 Task: Find connections with filter location Norwich with filter topic #staysafewith filter profile language Potuguese with filter current company Kissflow with filter school Madurai Kamaraj University with filter industry Vocational Rehabilitation Services with filter service category Management with filter keywords title Musician
Action: Mouse moved to (582, 55)
Screenshot: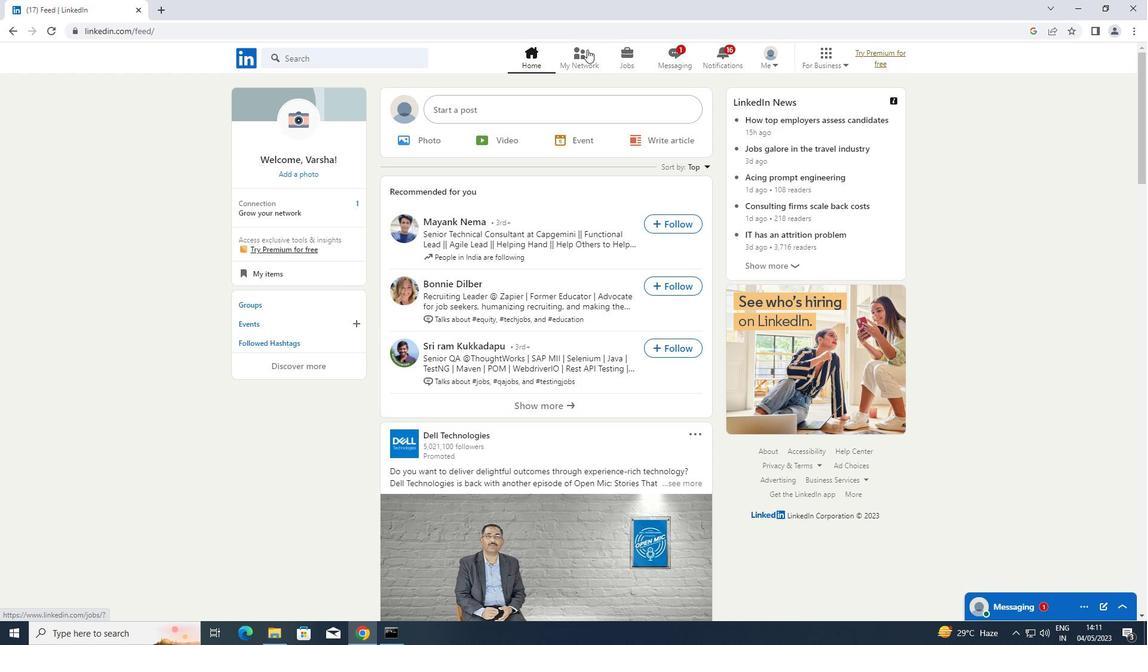 
Action: Mouse pressed left at (582, 55)
Screenshot: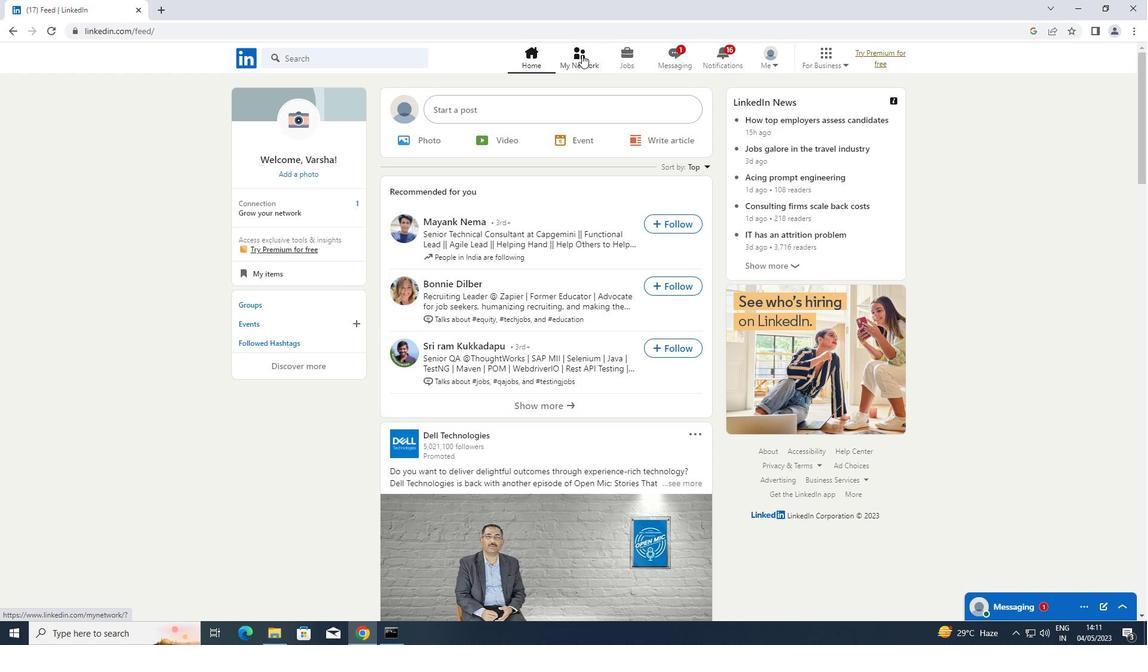 
Action: Mouse moved to (308, 120)
Screenshot: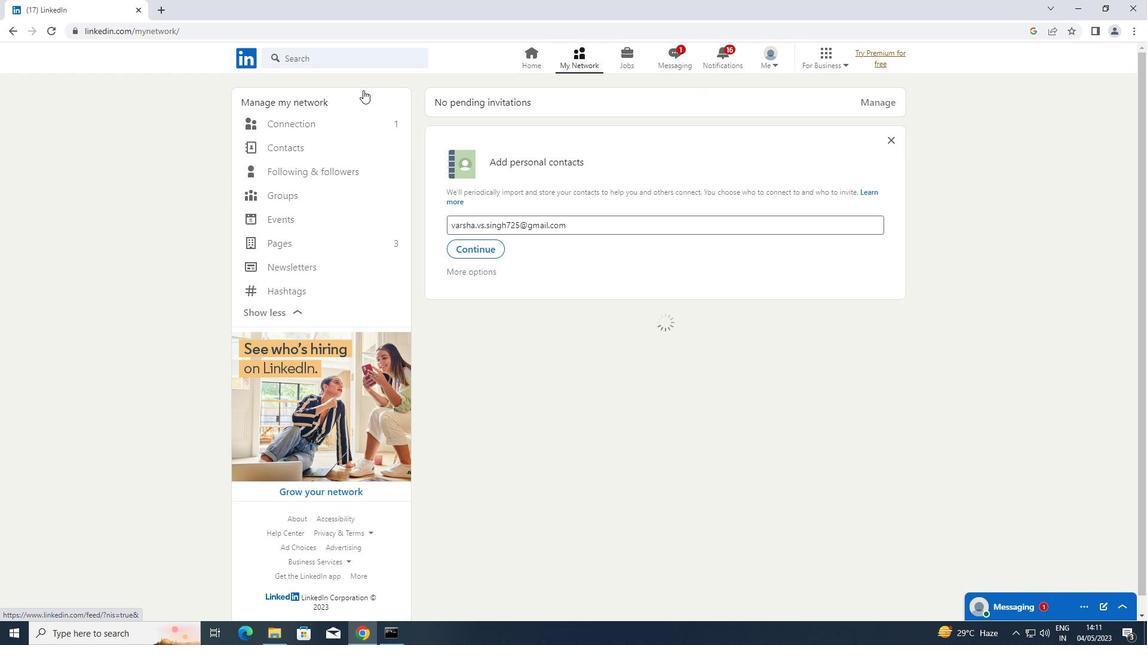 
Action: Mouse pressed left at (308, 120)
Screenshot: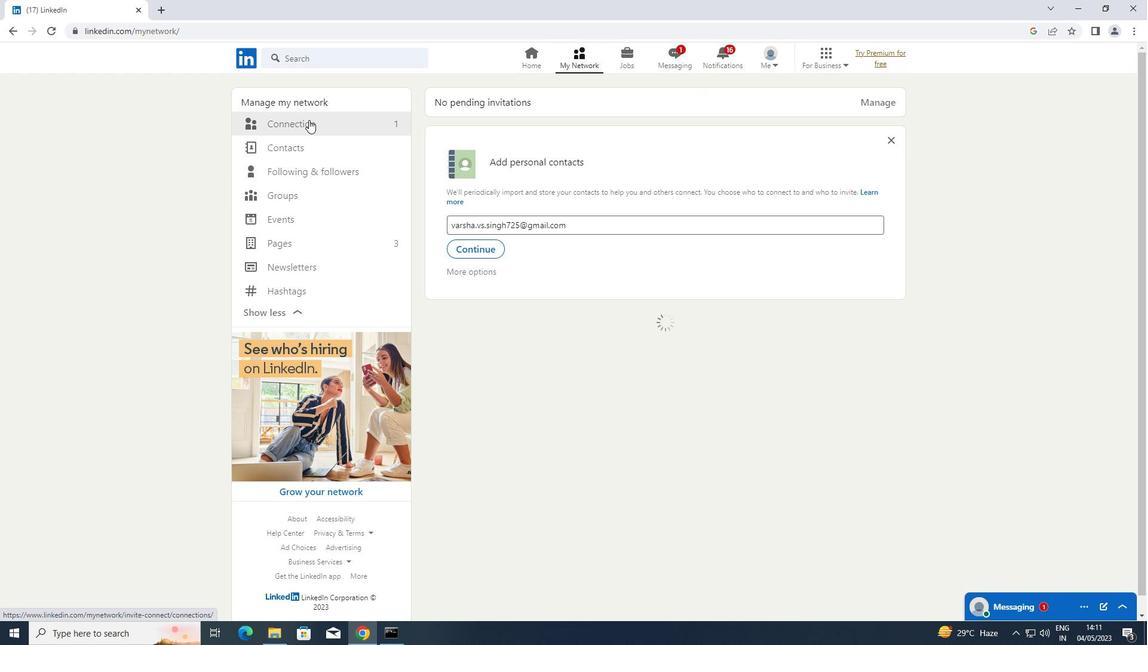 
Action: Mouse moved to (653, 123)
Screenshot: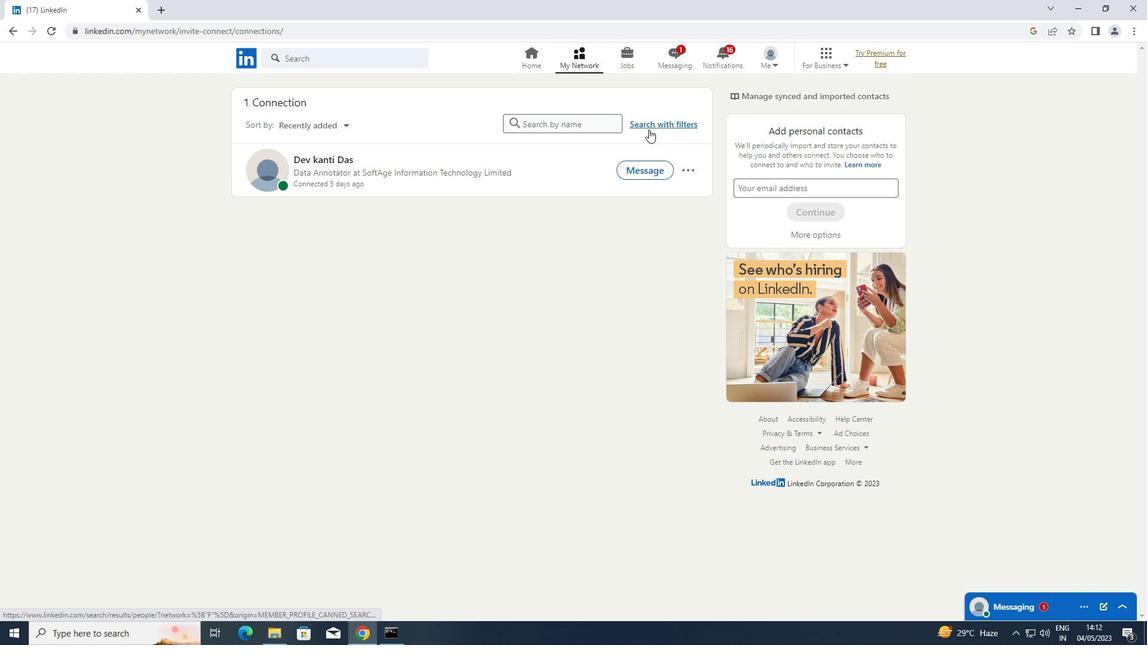 
Action: Mouse pressed left at (653, 123)
Screenshot: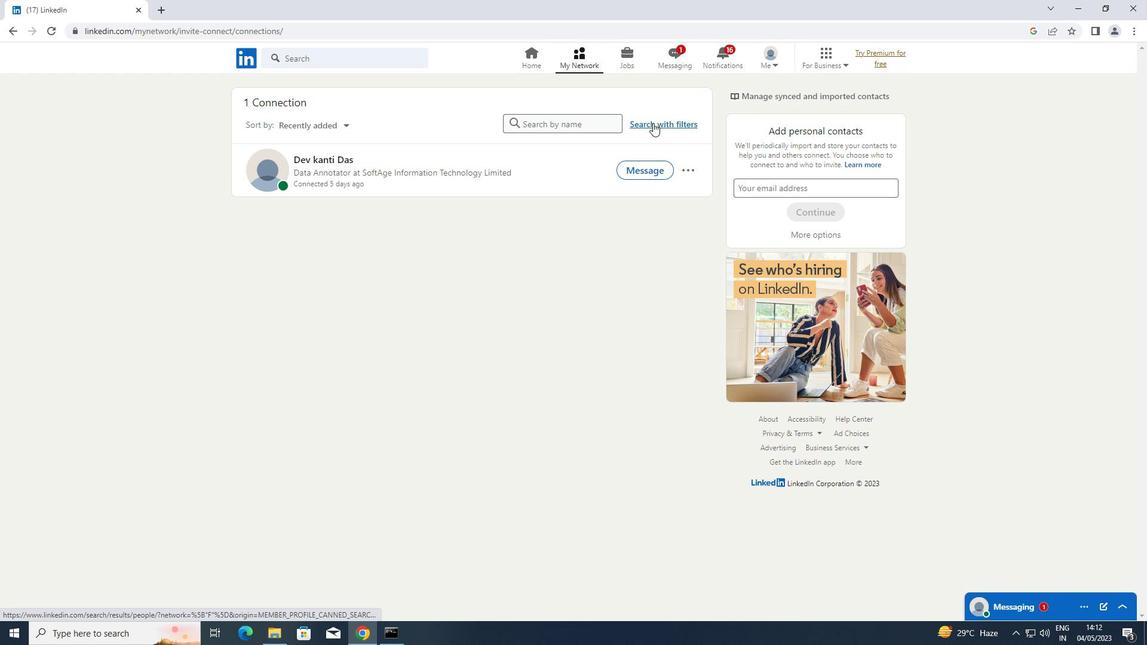 
Action: Mouse moved to (616, 91)
Screenshot: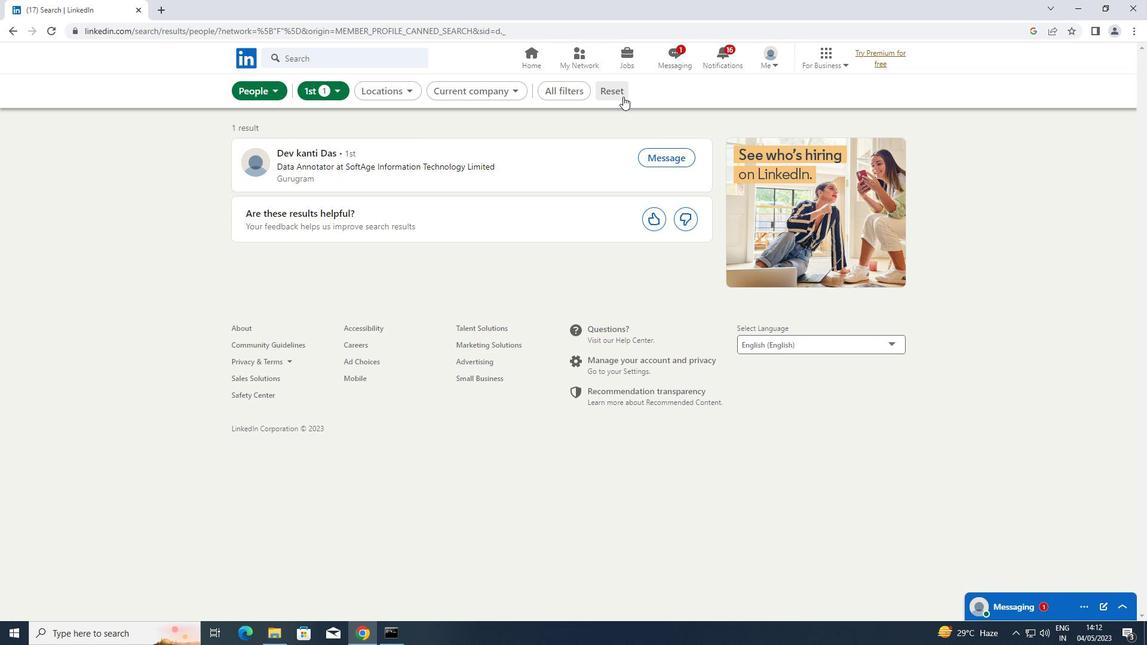 
Action: Mouse pressed left at (616, 91)
Screenshot: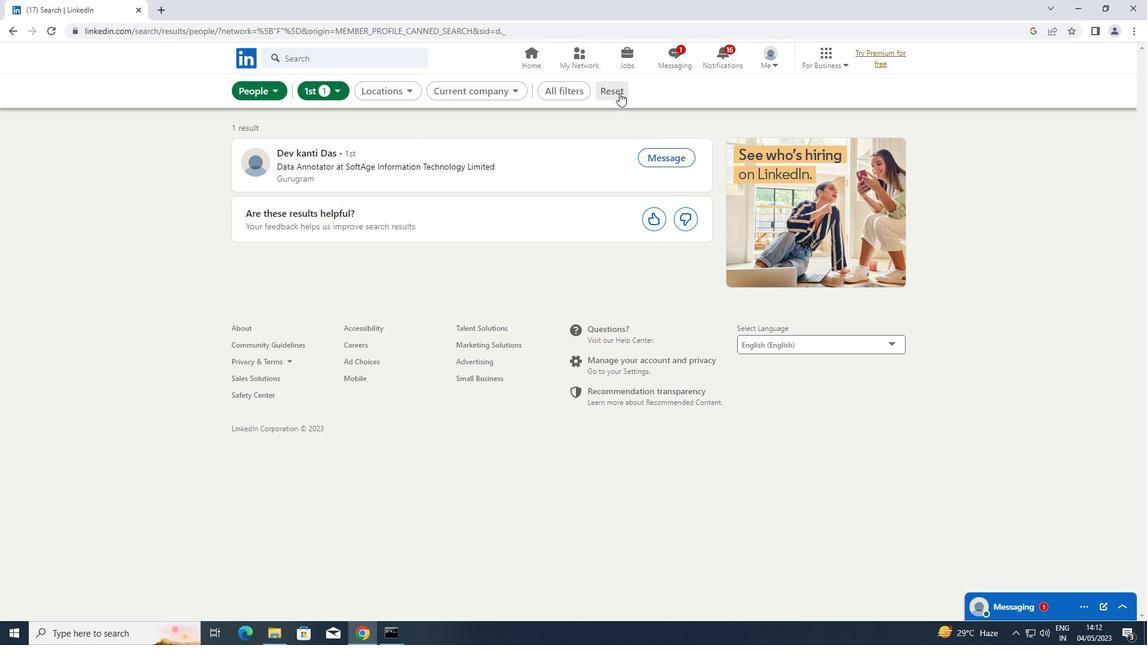 
Action: Mouse moved to (588, 93)
Screenshot: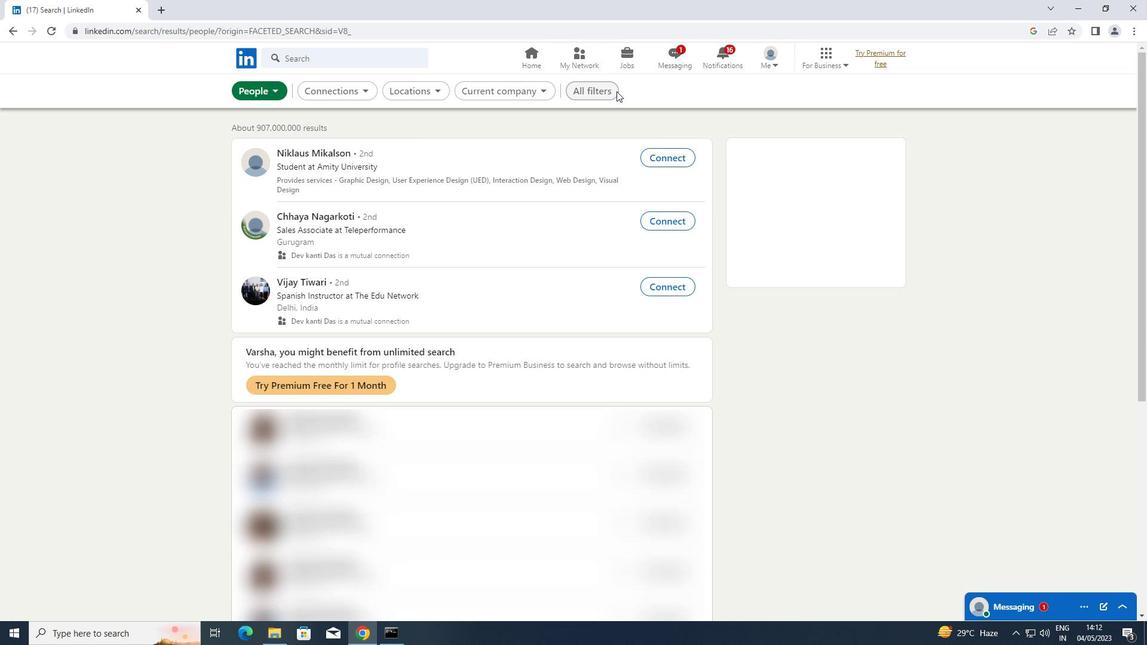 
Action: Mouse pressed left at (588, 93)
Screenshot: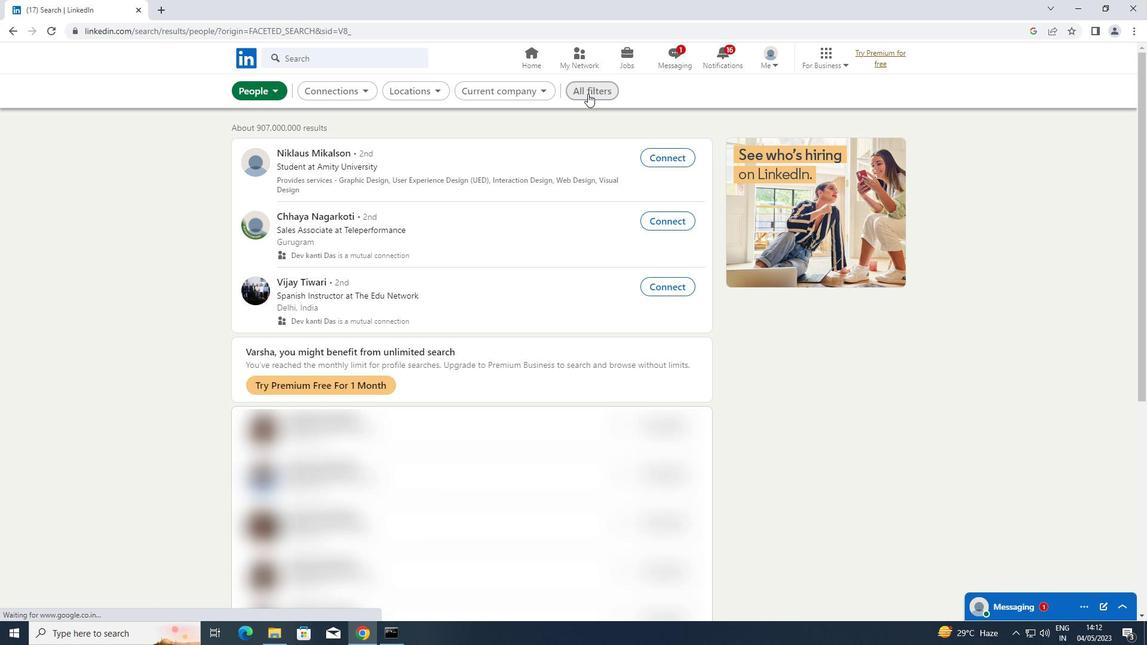 
Action: Mouse moved to (941, 361)
Screenshot: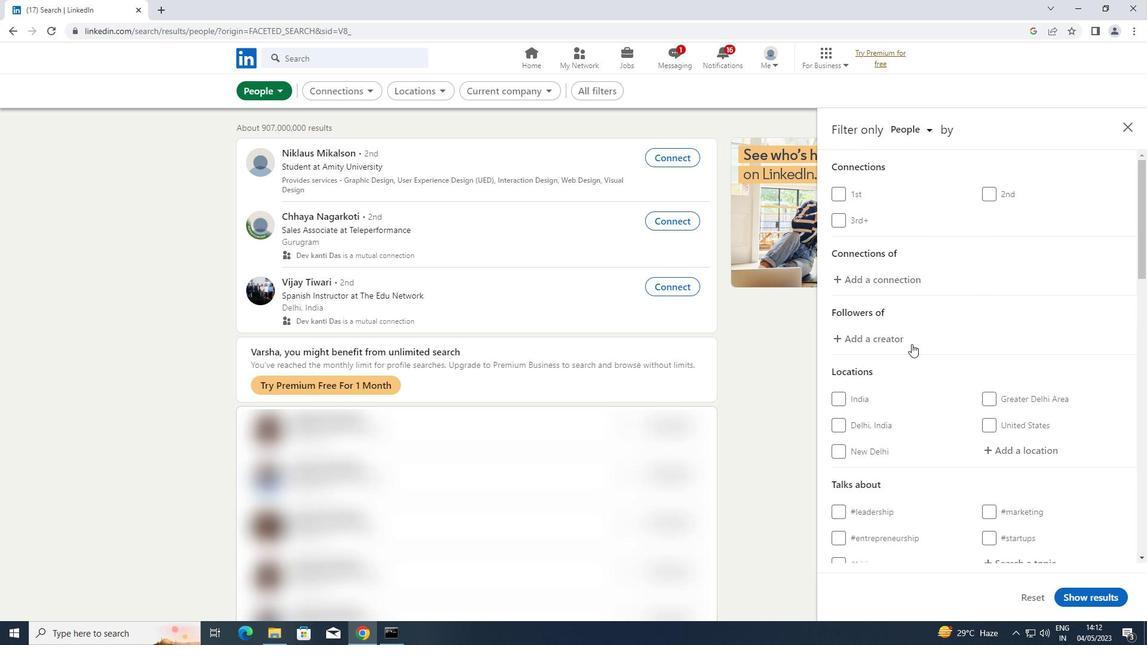 
Action: Mouse scrolled (941, 360) with delta (0, 0)
Screenshot: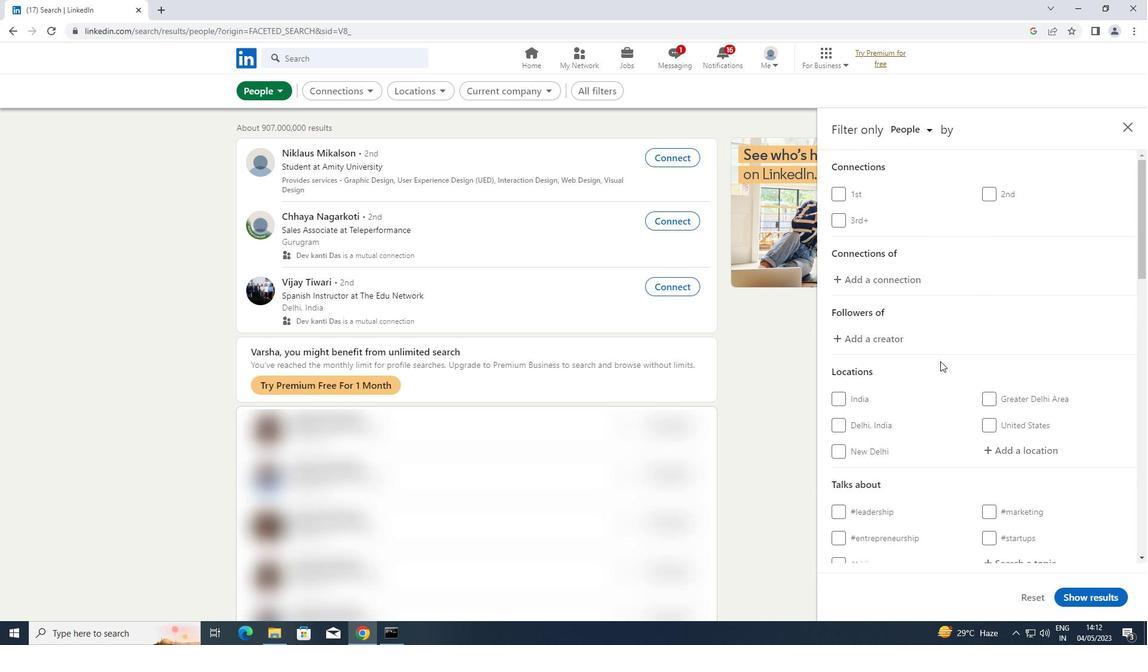 
Action: Mouse scrolled (941, 360) with delta (0, 0)
Screenshot: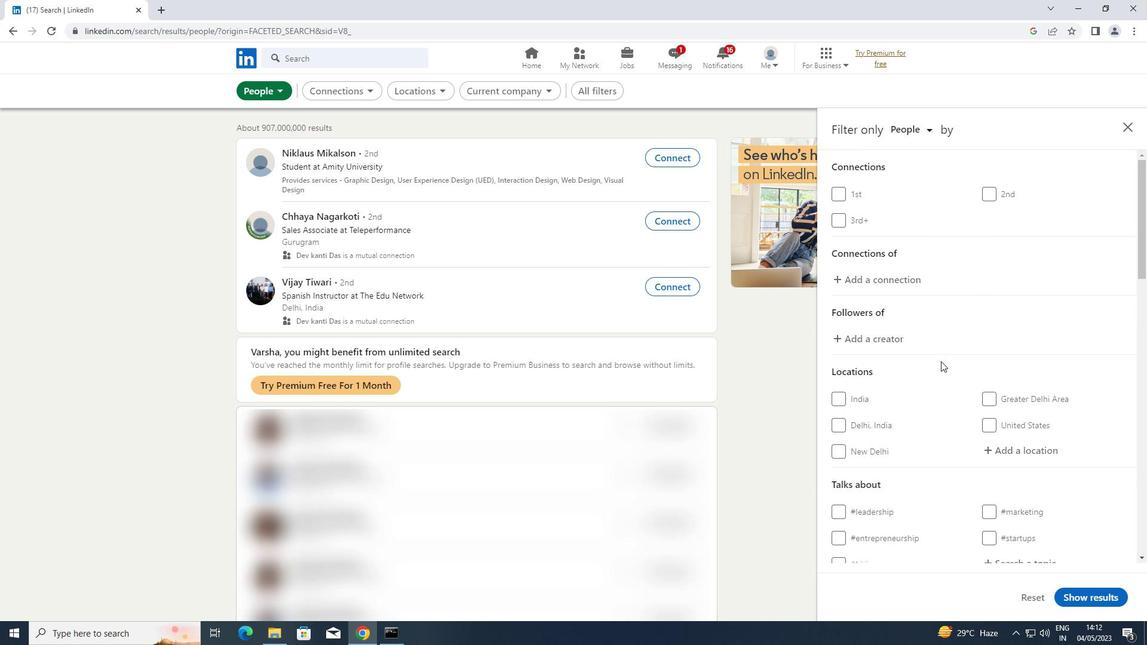 
Action: Mouse moved to (1035, 331)
Screenshot: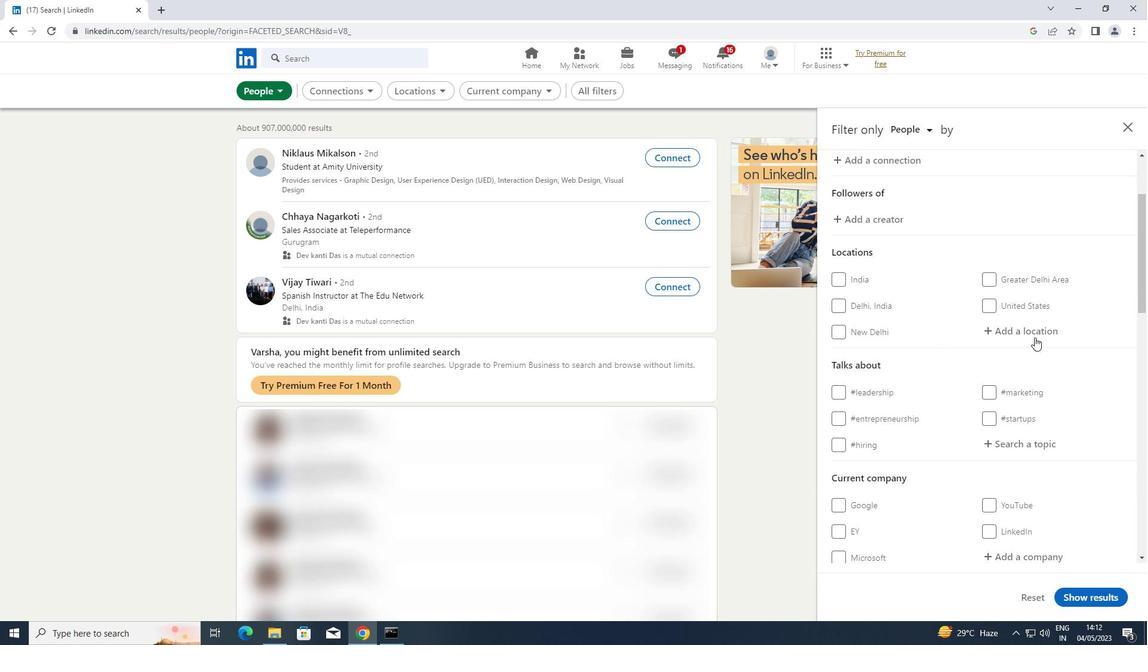 
Action: Mouse pressed left at (1035, 331)
Screenshot: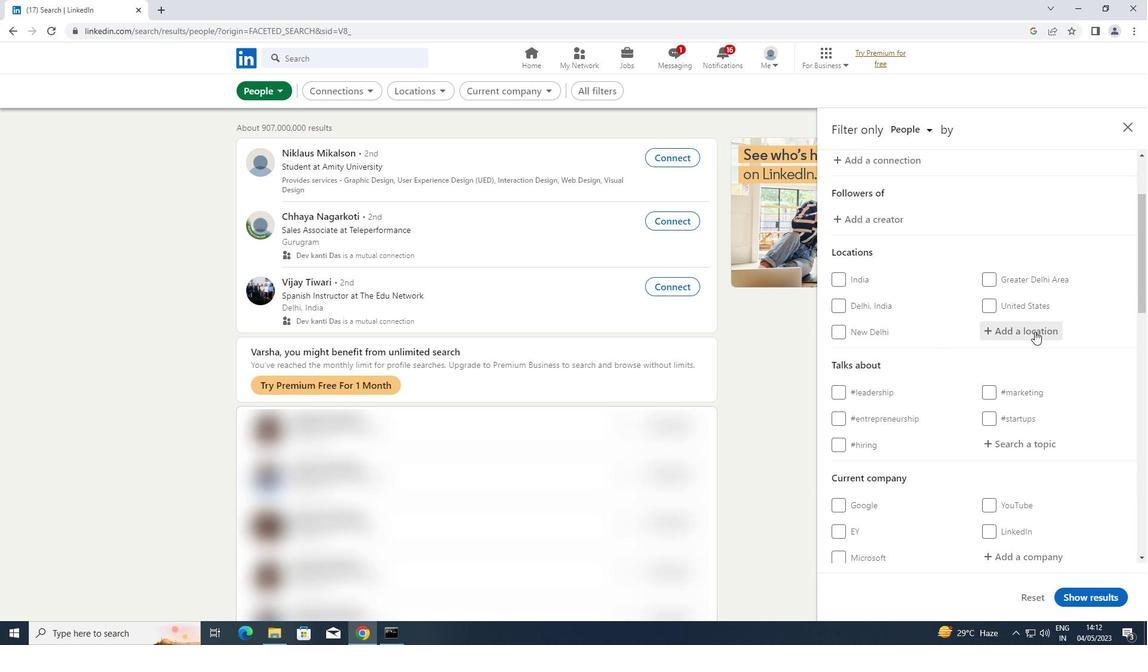 
Action: Key pressed <Key.shift>NORWICH
Screenshot: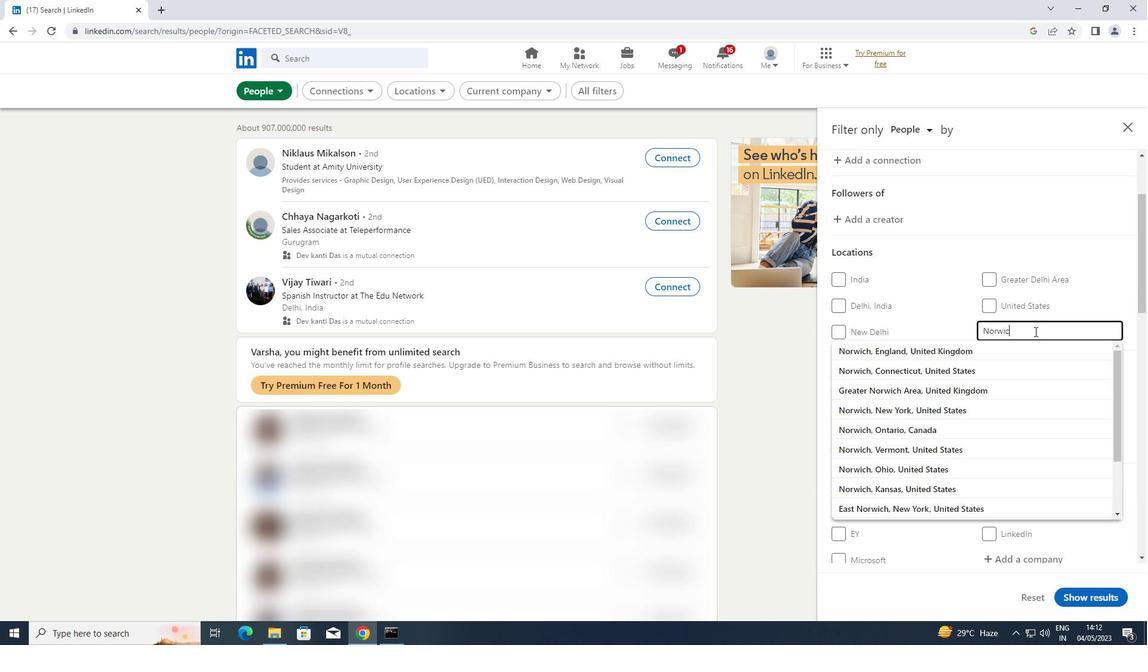 
Action: Mouse moved to (1113, 420)
Screenshot: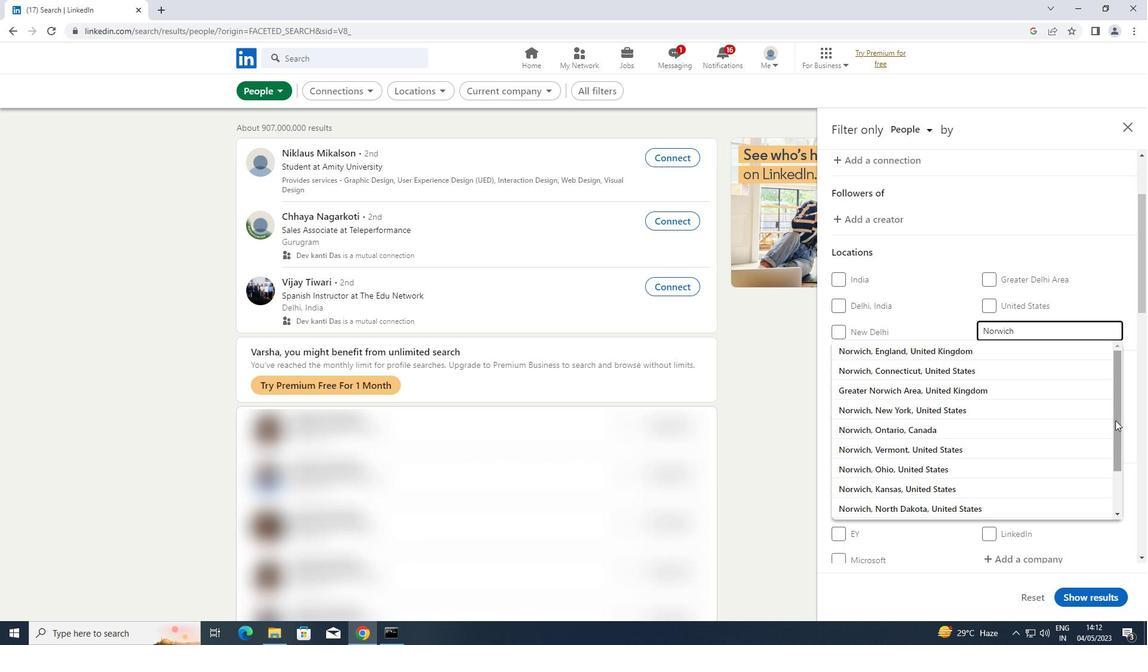 
Action: Key pressed <Key.enter>
Screenshot: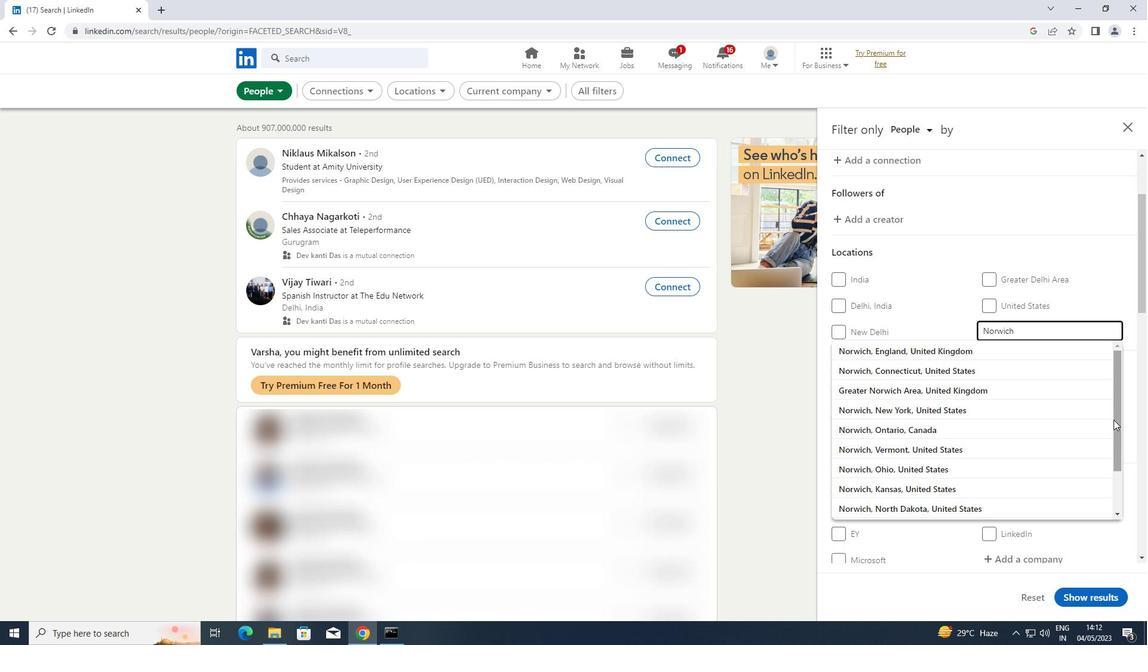 
Action: Mouse moved to (1035, 435)
Screenshot: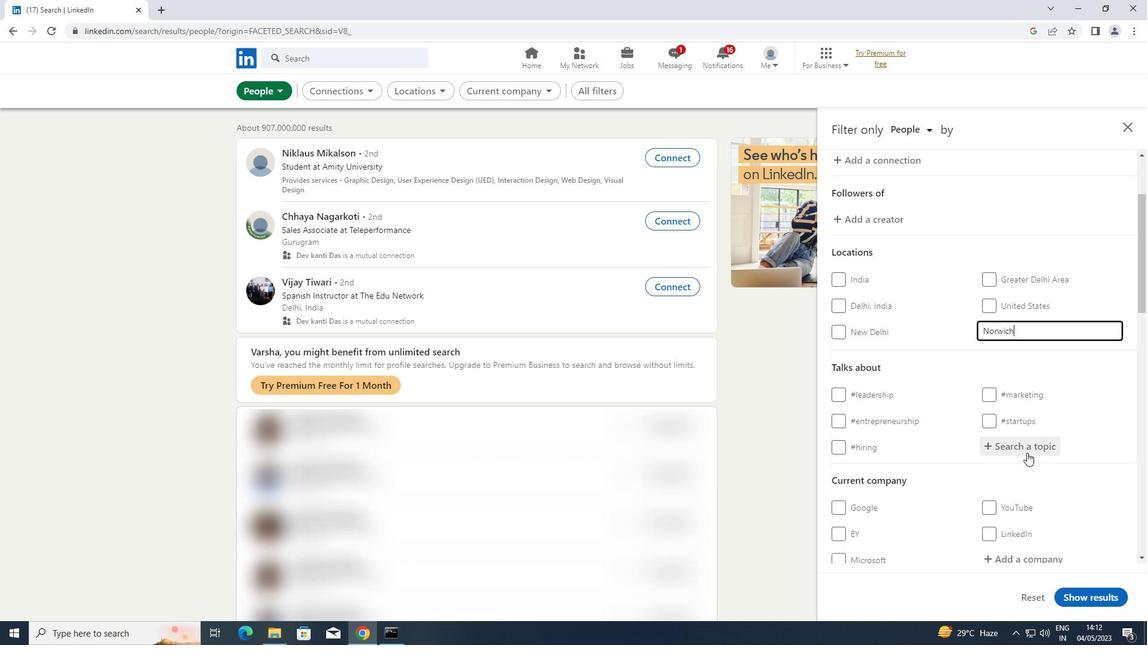 
Action: Mouse pressed left at (1035, 435)
Screenshot: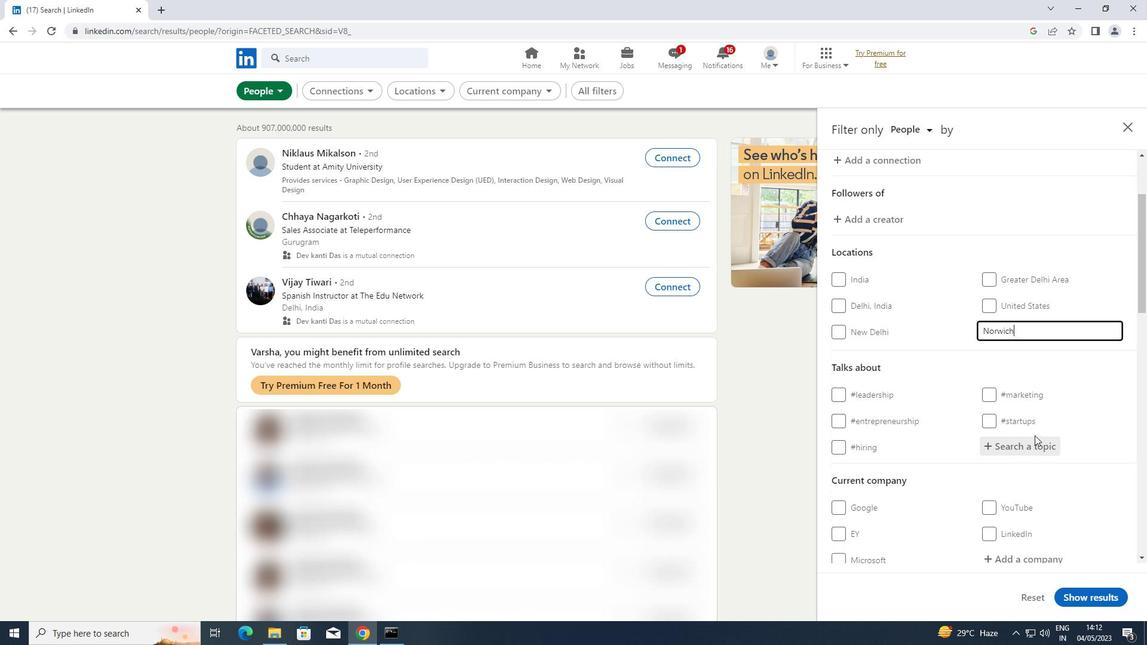 
Action: Mouse moved to (1034, 437)
Screenshot: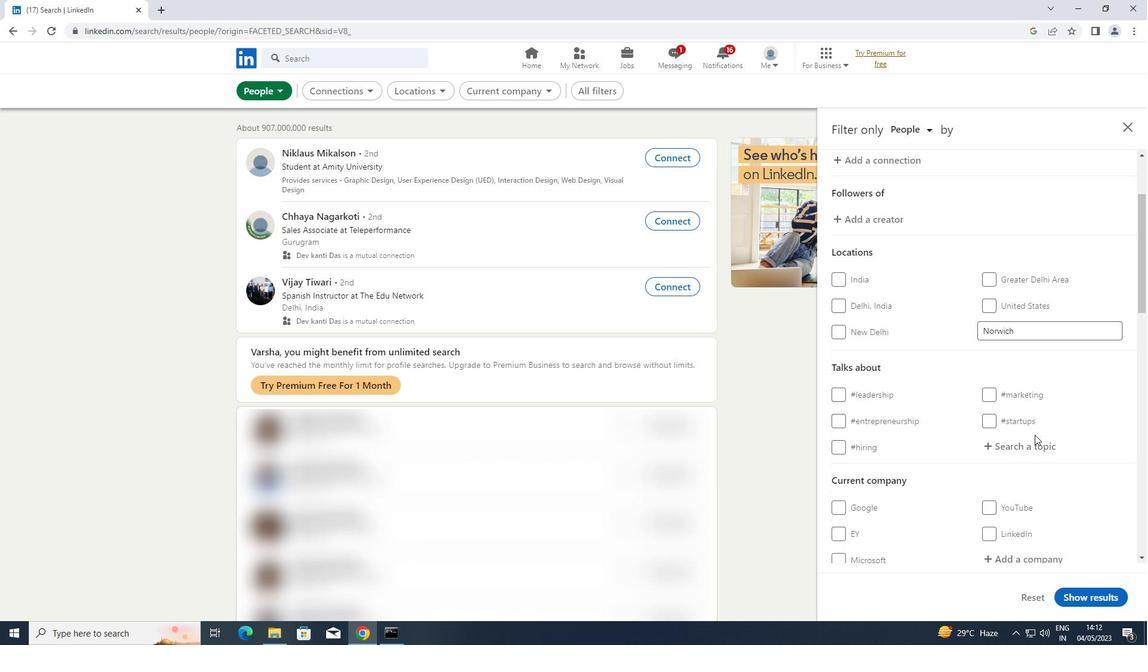
Action: Mouse pressed left at (1034, 437)
Screenshot: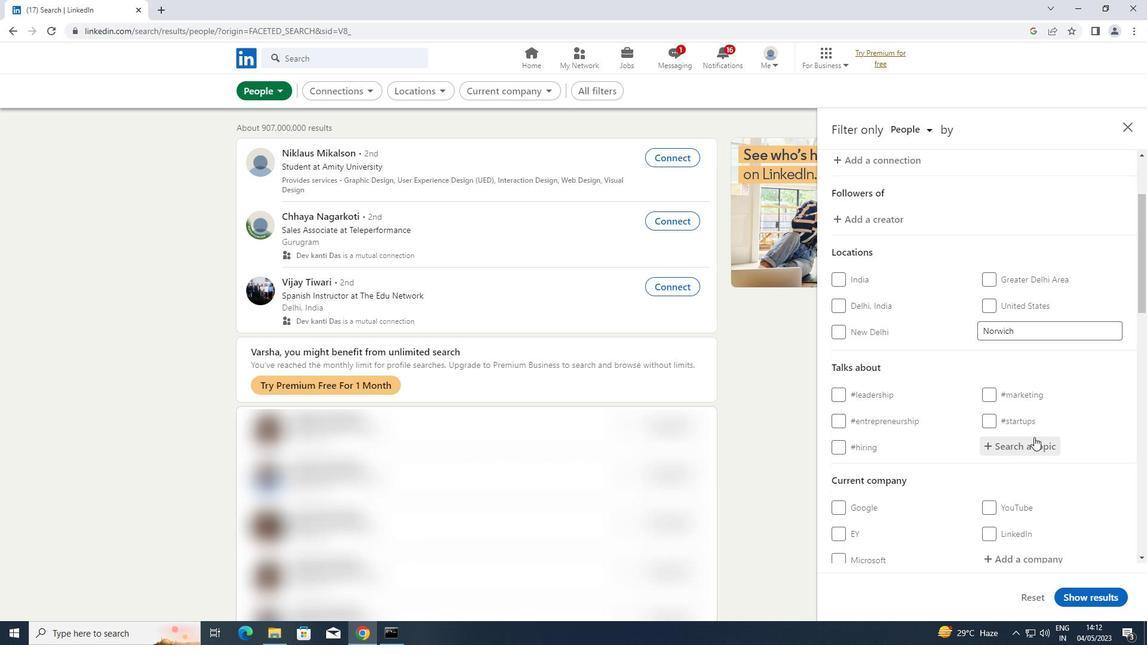 
Action: Key pressed STAYSAFE
Screenshot: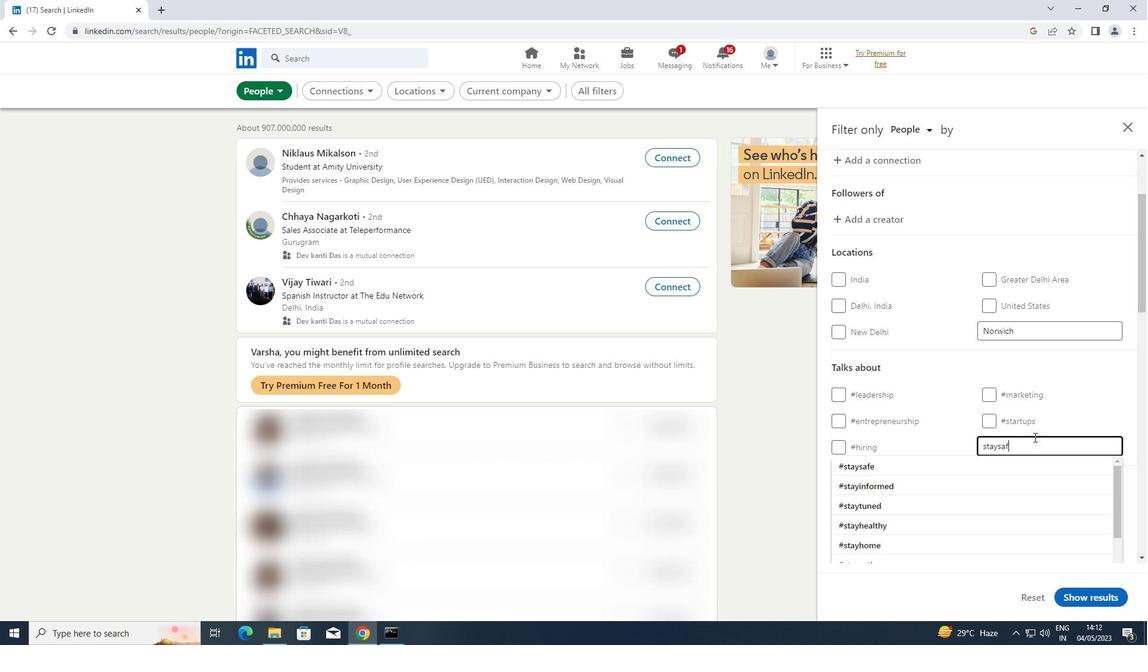 
Action: Mouse moved to (897, 467)
Screenshot: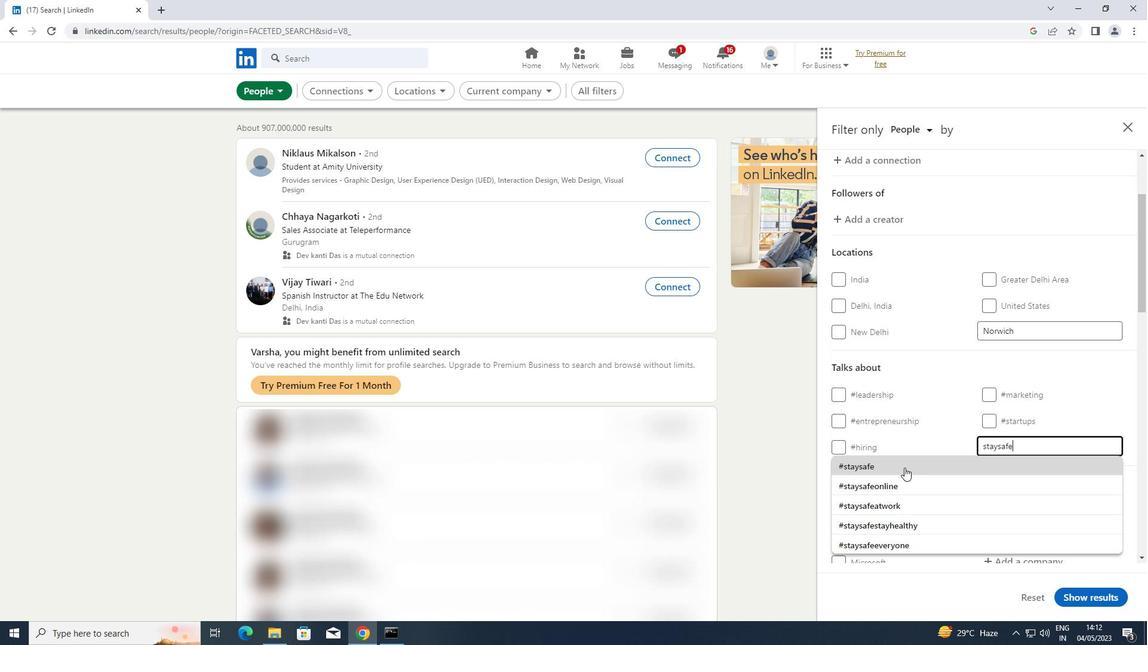 
Action: Mouse pressed left at (897, 467)
Screenshot: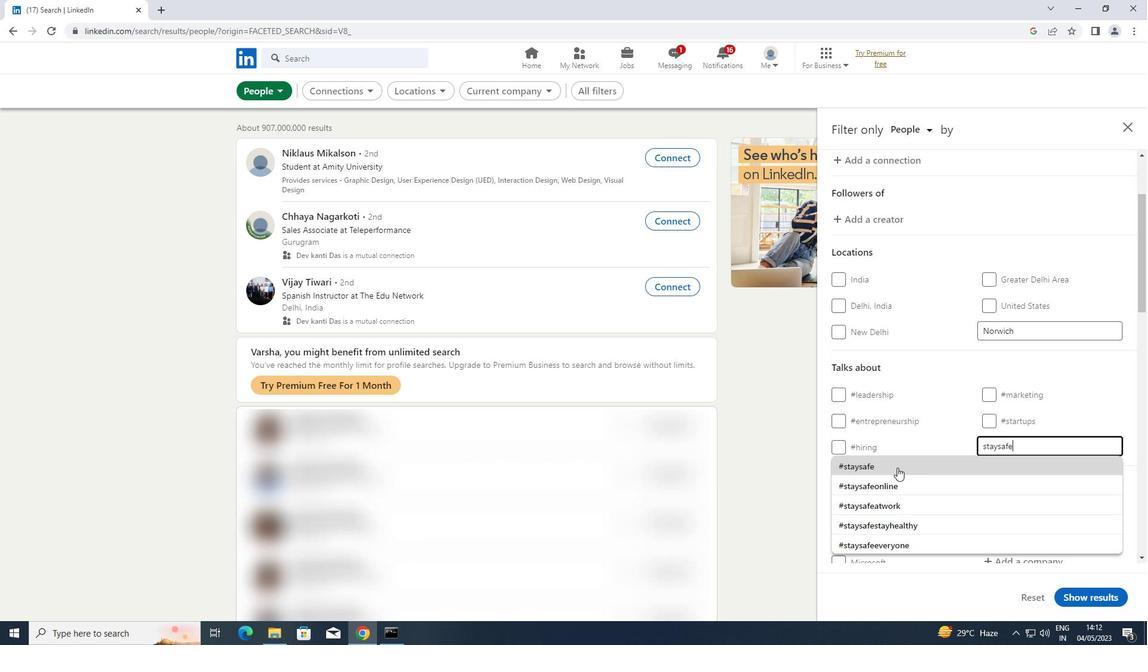 
Action: Mouse scrolled (897, 467) with delta (0, 0)
Screenshot: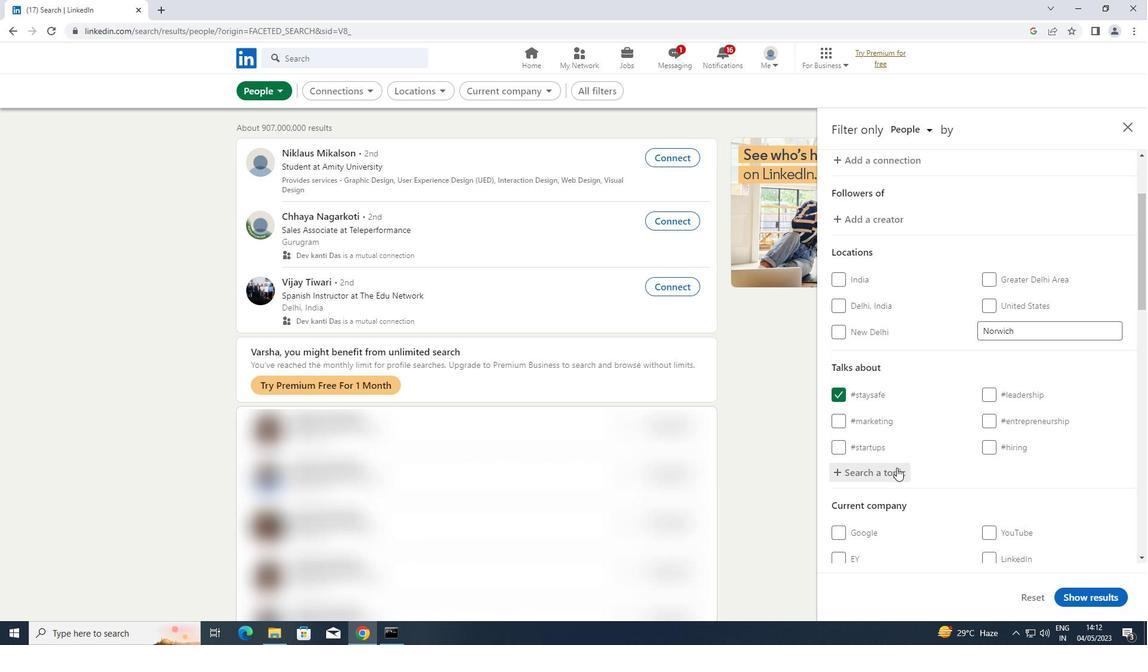 
Action: Mouse scrolled (897, 467) with delta (0, 0)
Screenshot: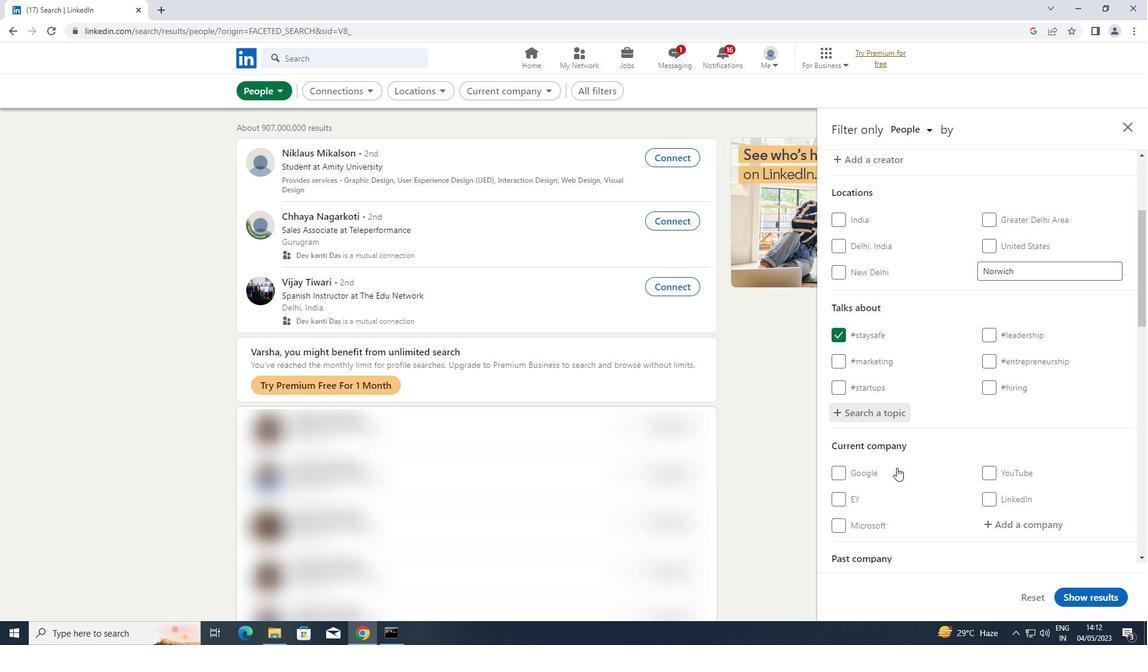 
Action: Mouse scrolled (897, 467) with delta (0, 0)
Screenshot: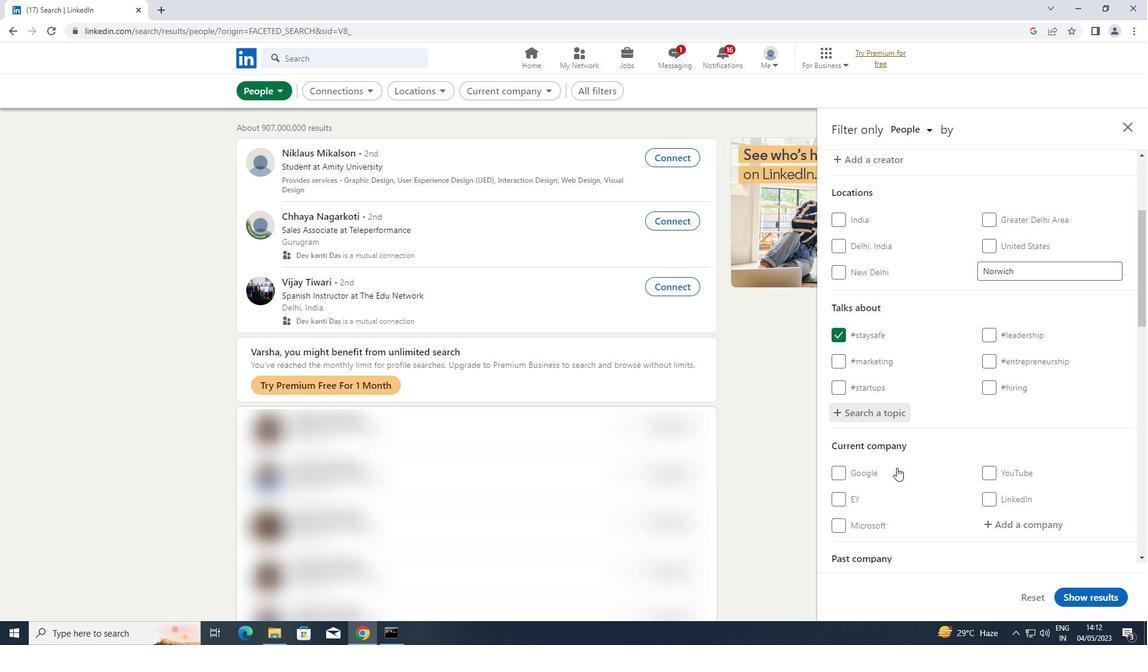 
Action: Mouse scrolled (897, 467) with delta (0, 0)
Screenshot: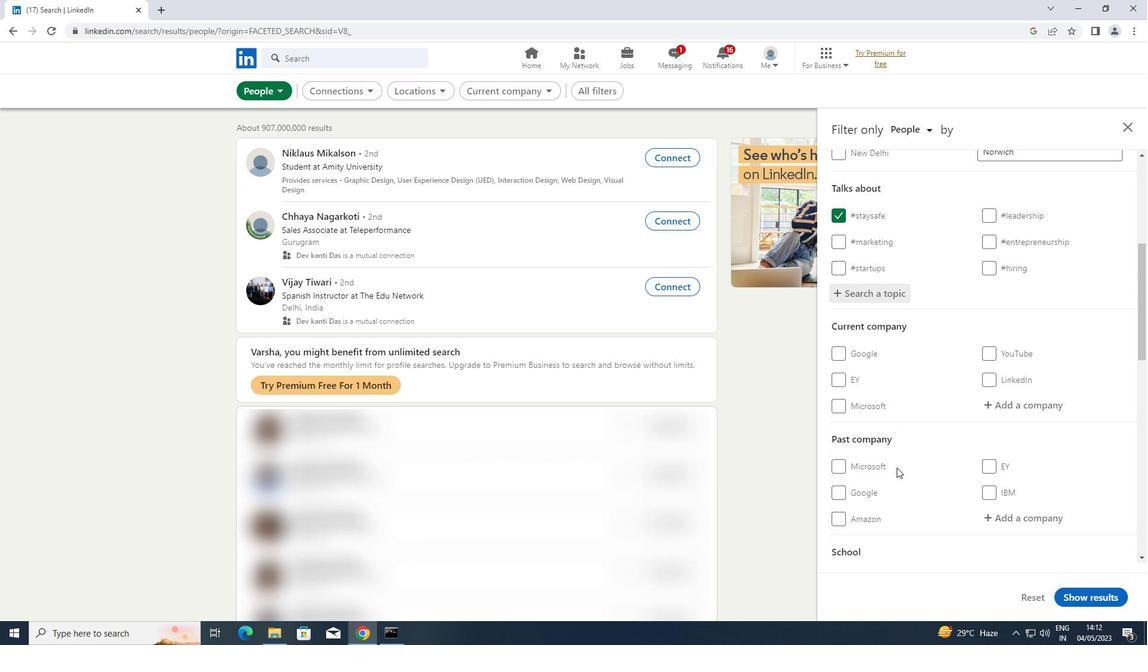 
Action: Mouse scrolled (897, 467) with delta (0, 0)
Screenshot: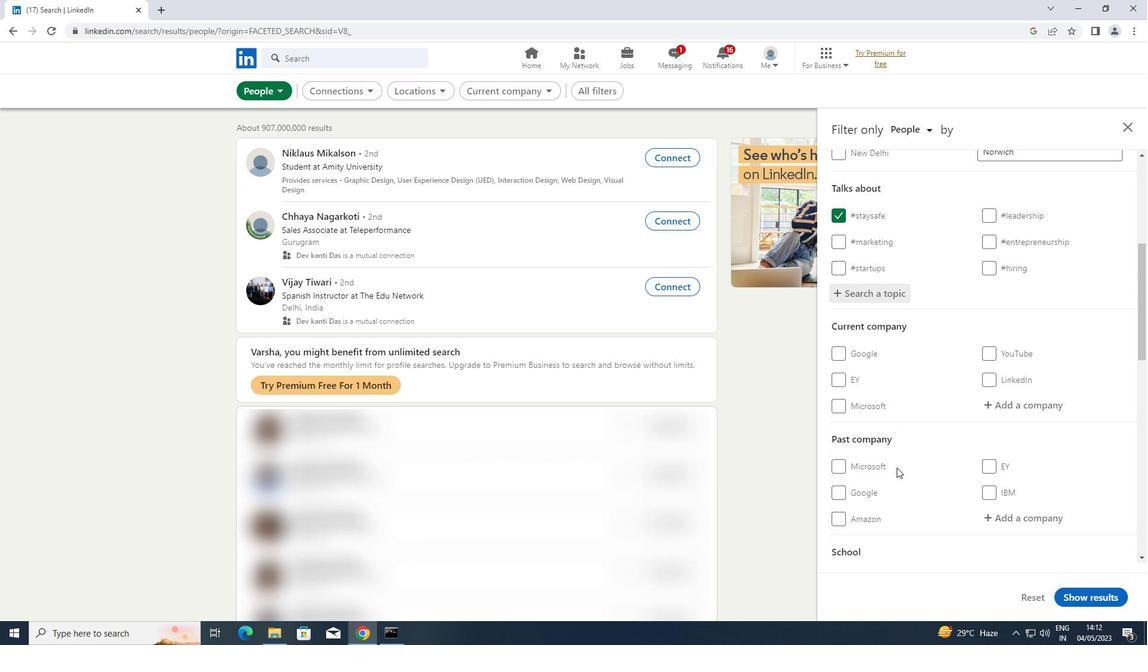 
Action: Mouse scrolled (897, 467) with delta (0, 0)
Screenshot: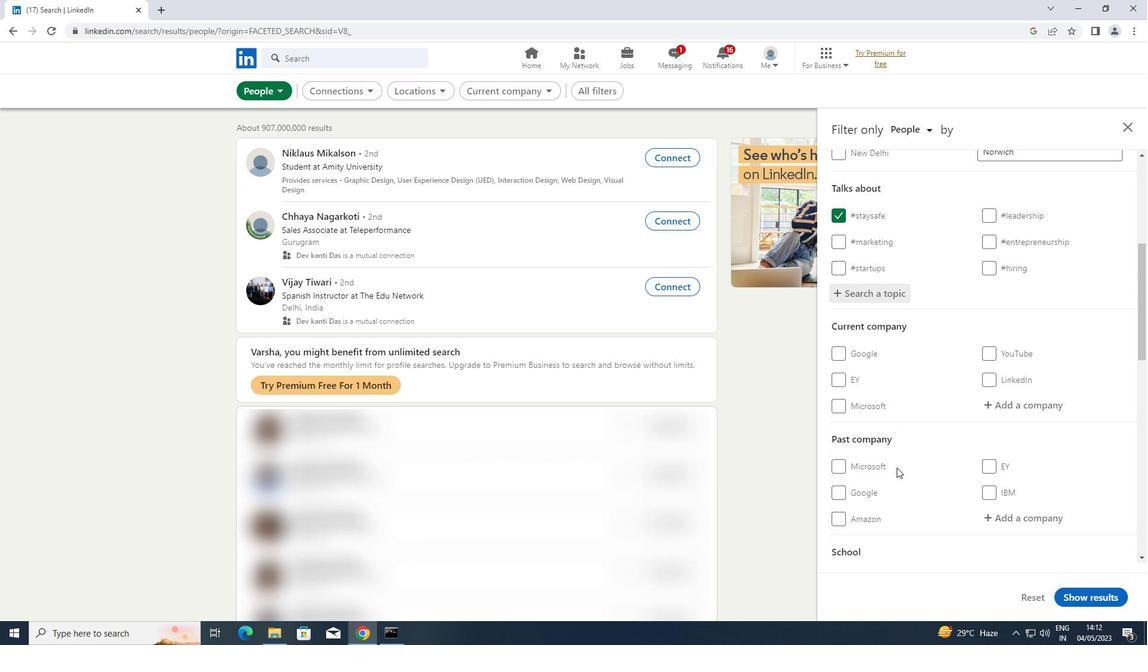 
Action: Mouse scrolled (897, 467) with delta (0, 0)
Screenshot: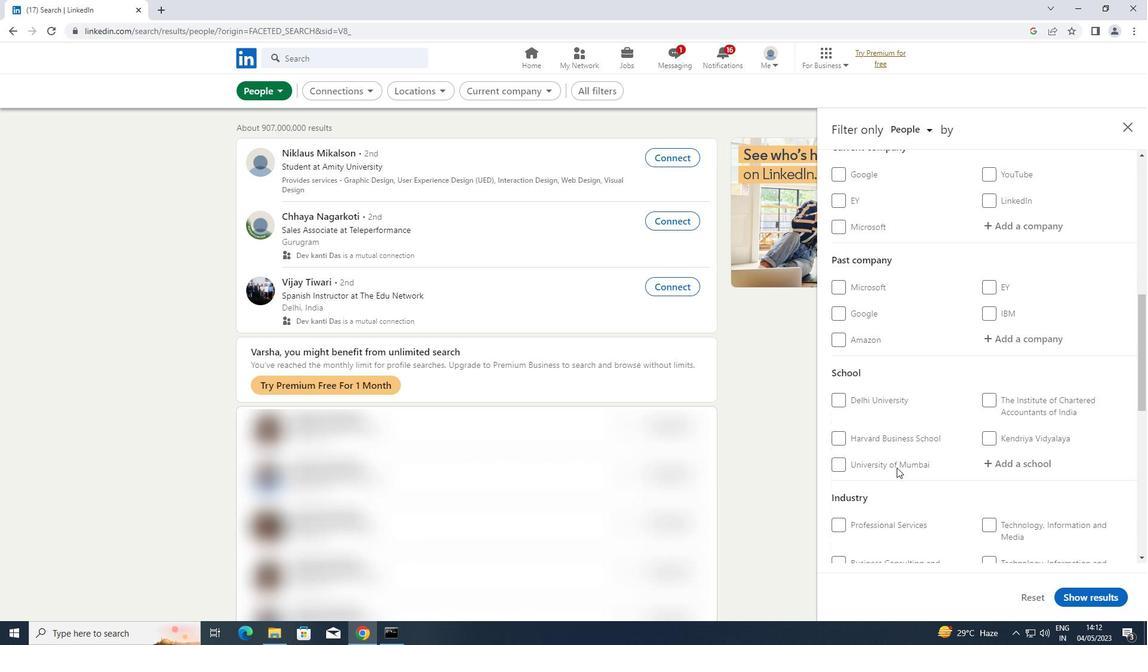 
Action: Mouse scrolled (897, 467) with delta (0, 0)
Screenshot: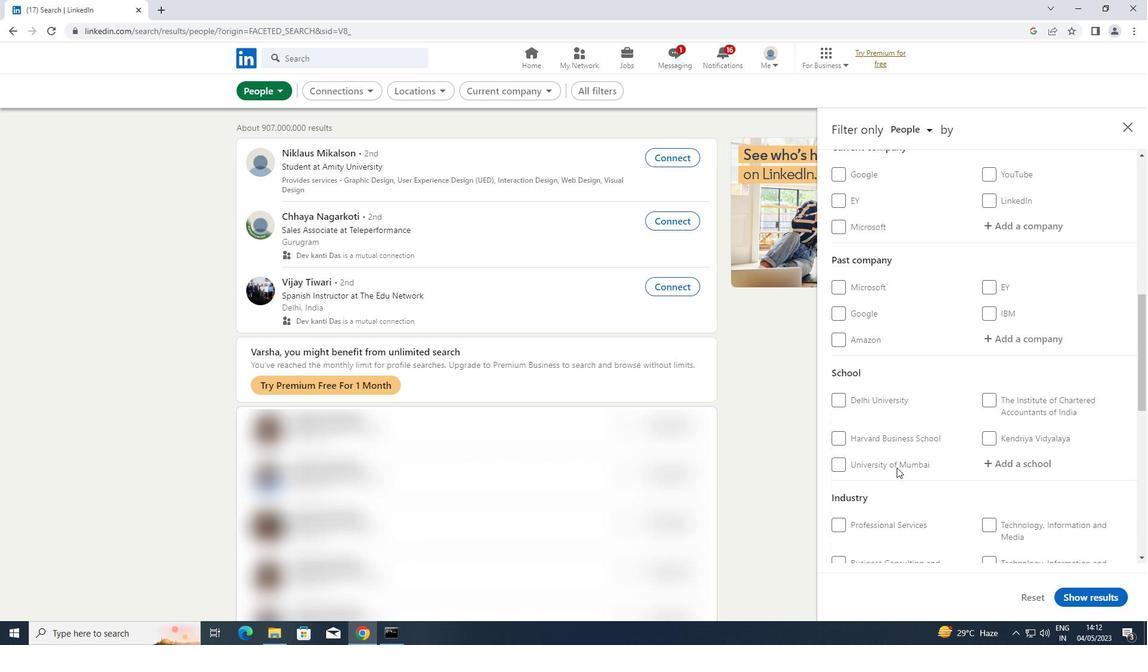 
Action: Mouse scrolled (897, 467) with delta (0, 0)
Screenshot: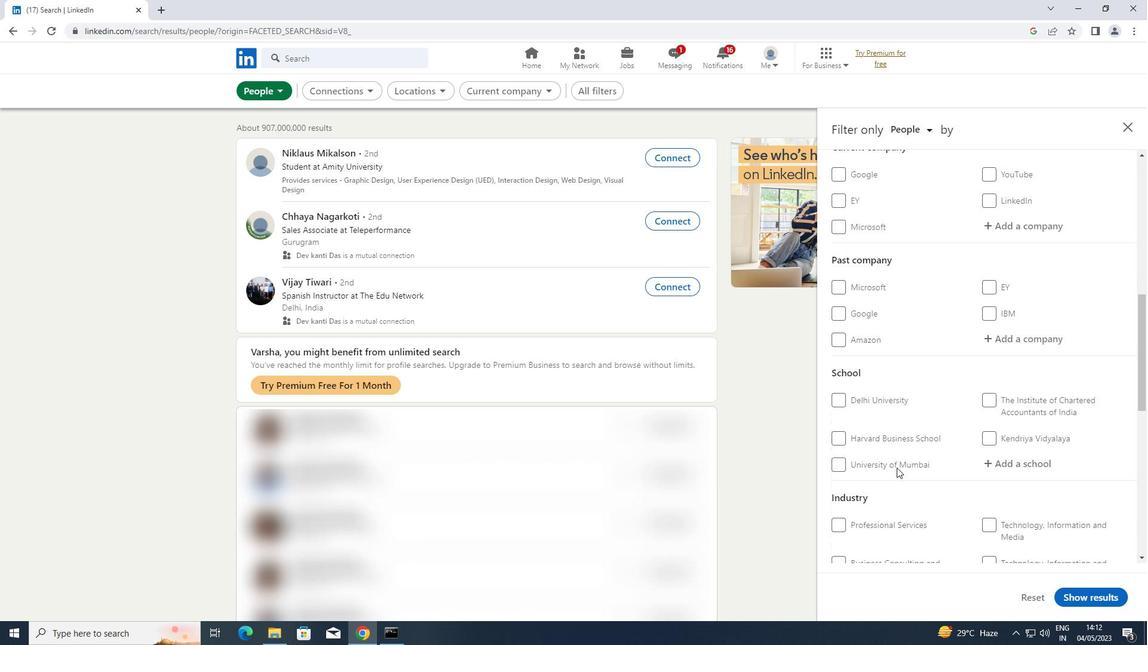 
Action: Mouse scrolled (897, 467) with delta (0, 0)
Screenshot: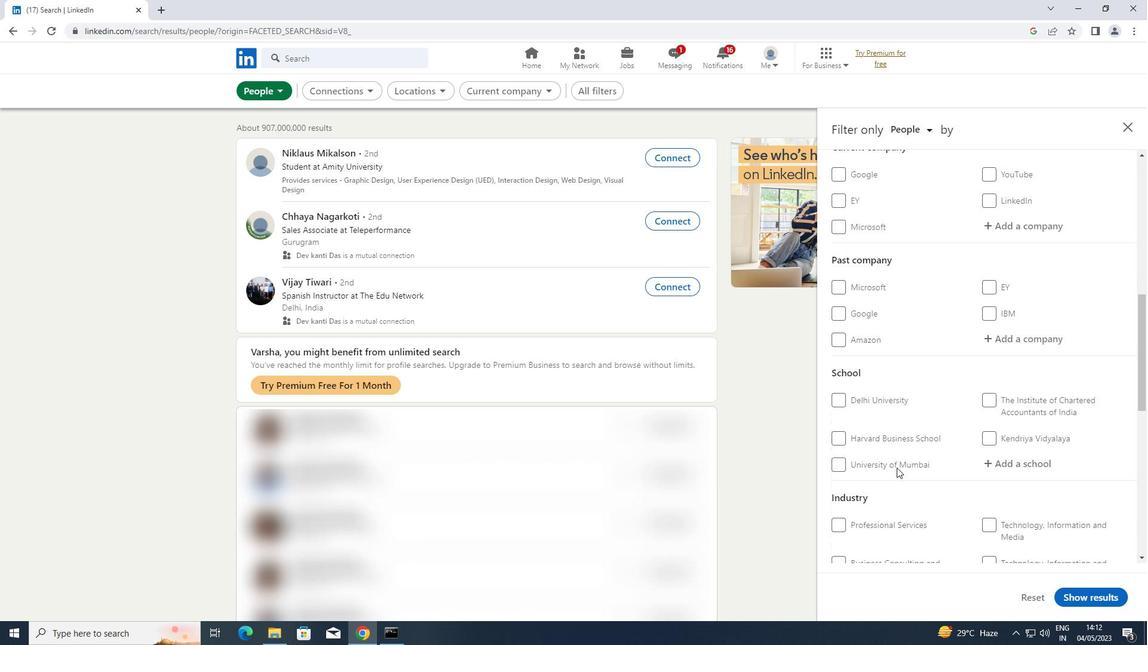 
Action: Mouse scrolled (897, 467) with delta (0, 0)
Screenshot: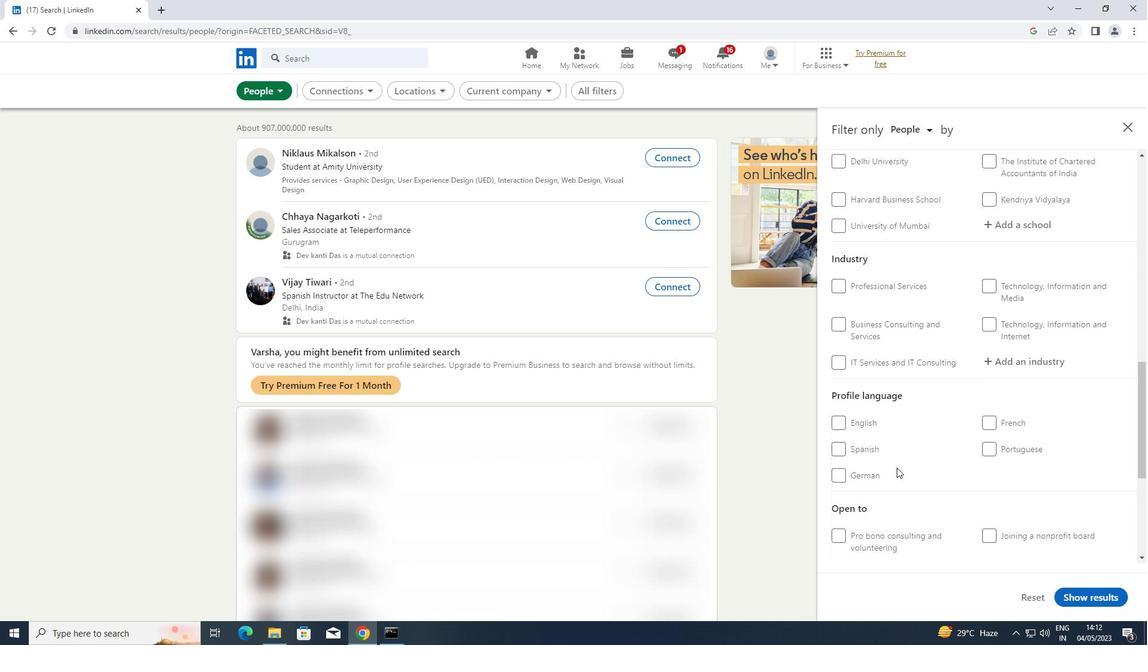 
Action: Mouse scrolled (897, 467) with delta (0, 0)
Screenshot: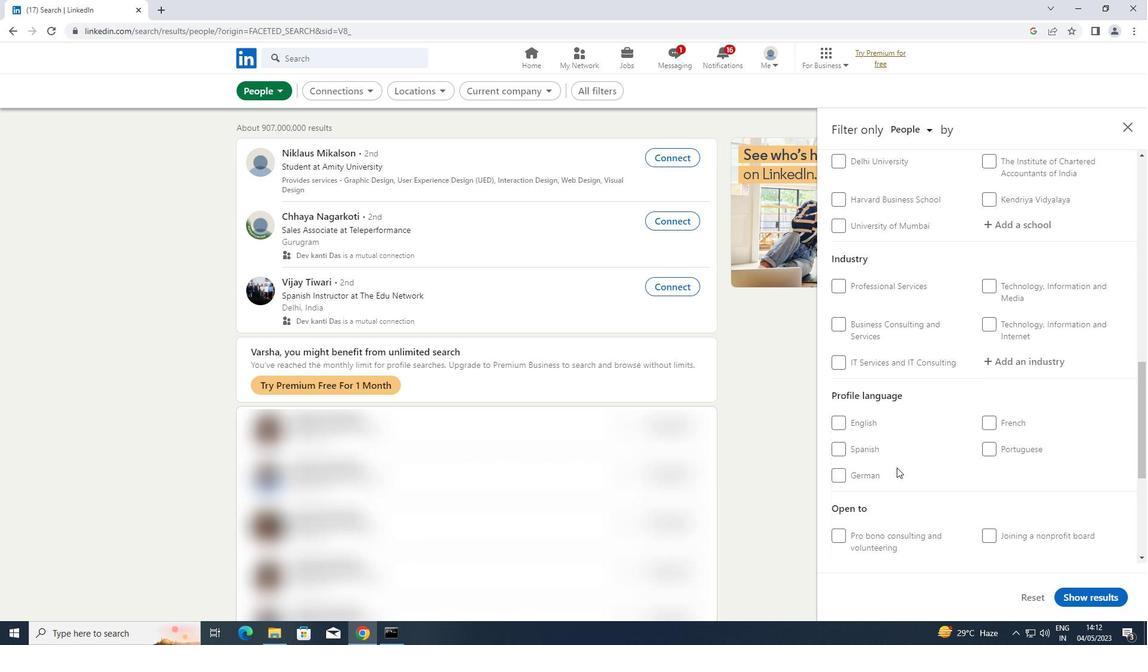 
Action: Mouse scrolled (897, 467) with delta (0, 0)
Screenshot: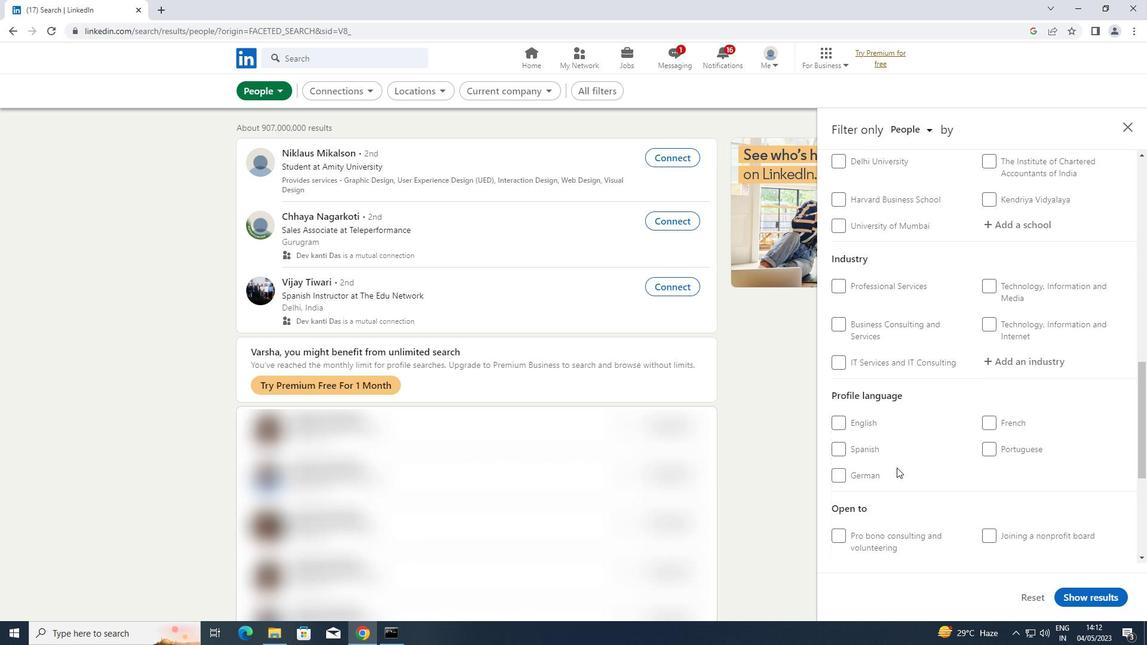 
Action: Mouse scrolled (897, 467) with delta (0, 0)
Screenshot: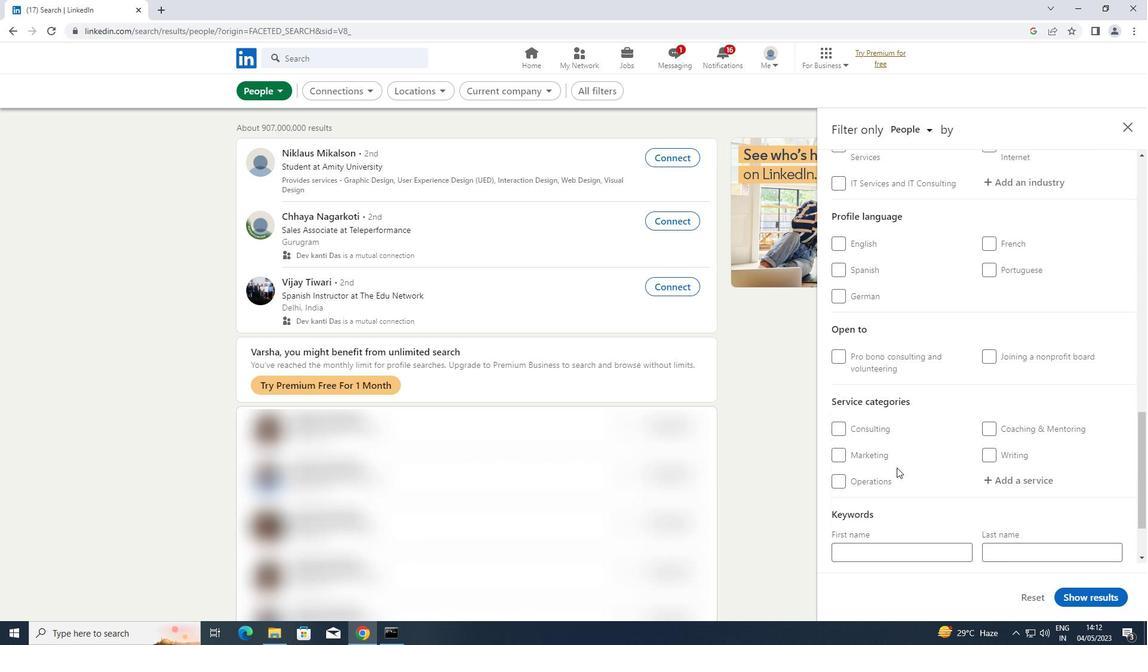 
Action: Mouse scrolled (897, 467) with delta (0, 0)
Screenshot: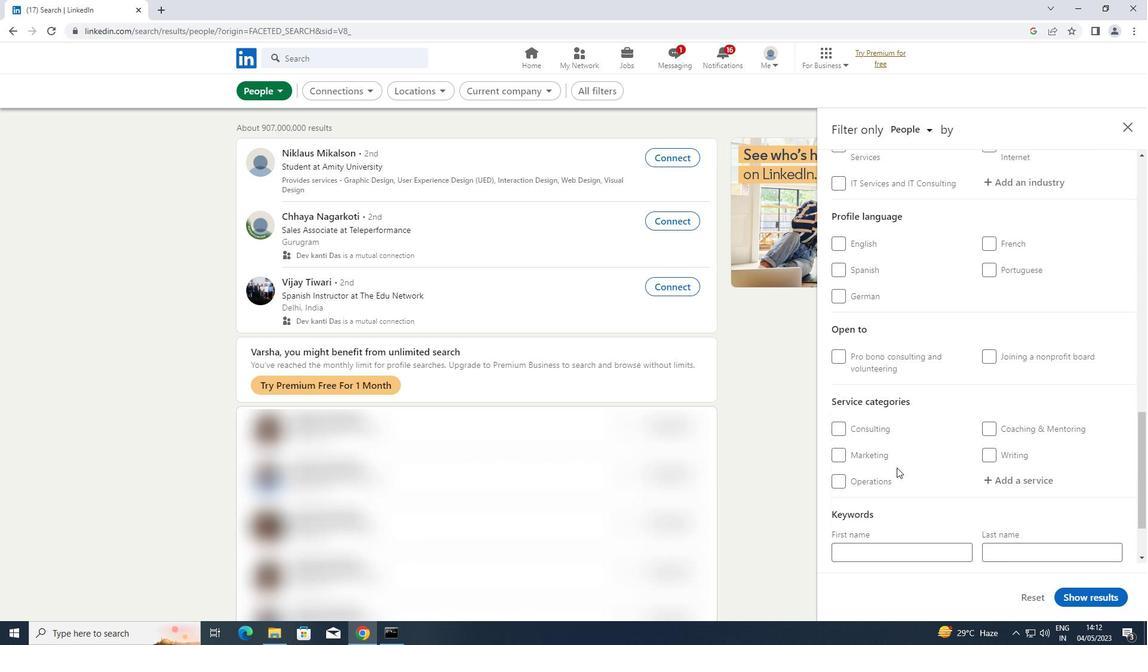 
Action: Mouse scrolled (897, 468) with delta (0, 0)
Screenshot: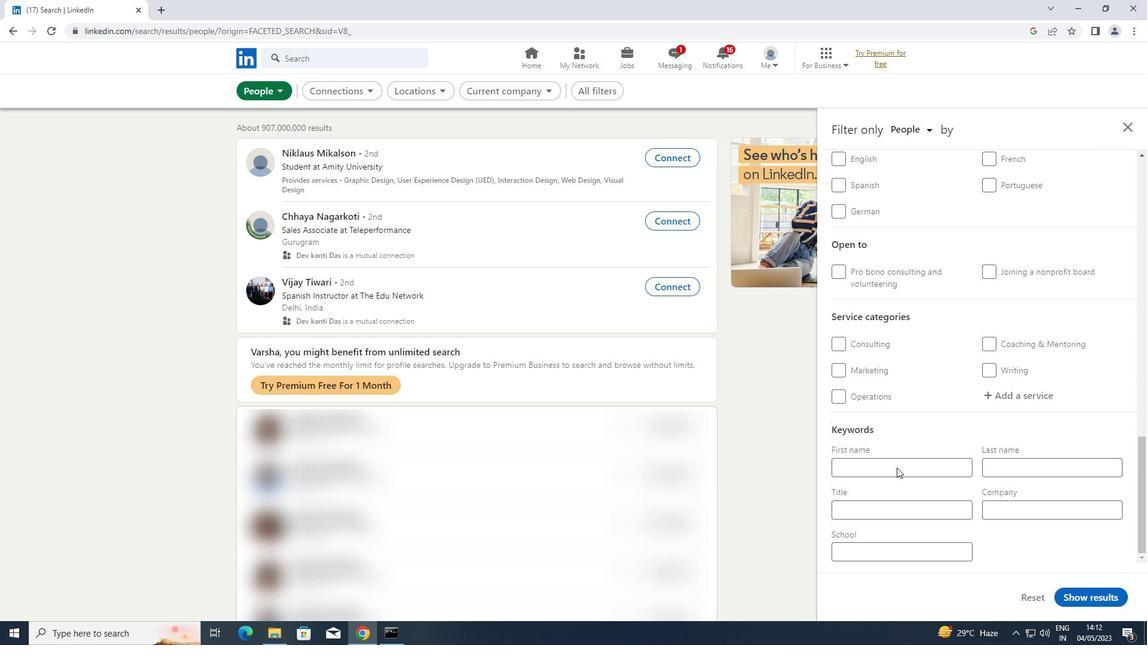 
Action: Mouse moved to (995, 247)
Screenshot: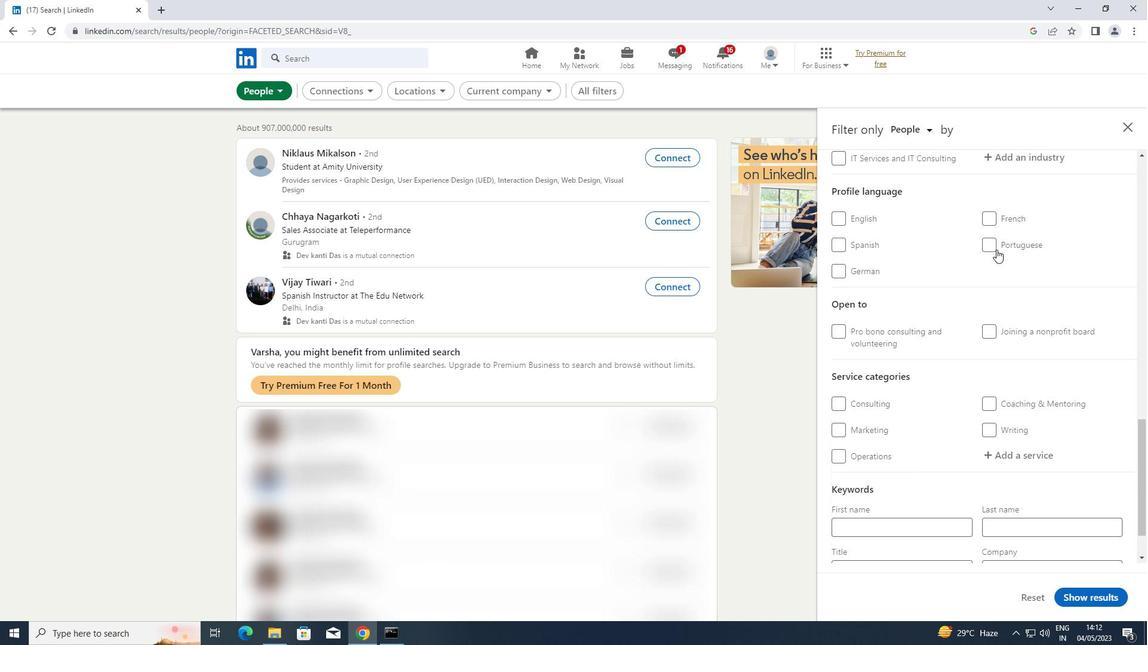 
Action: Mouse pressed left at (995, 247)
Screenshot: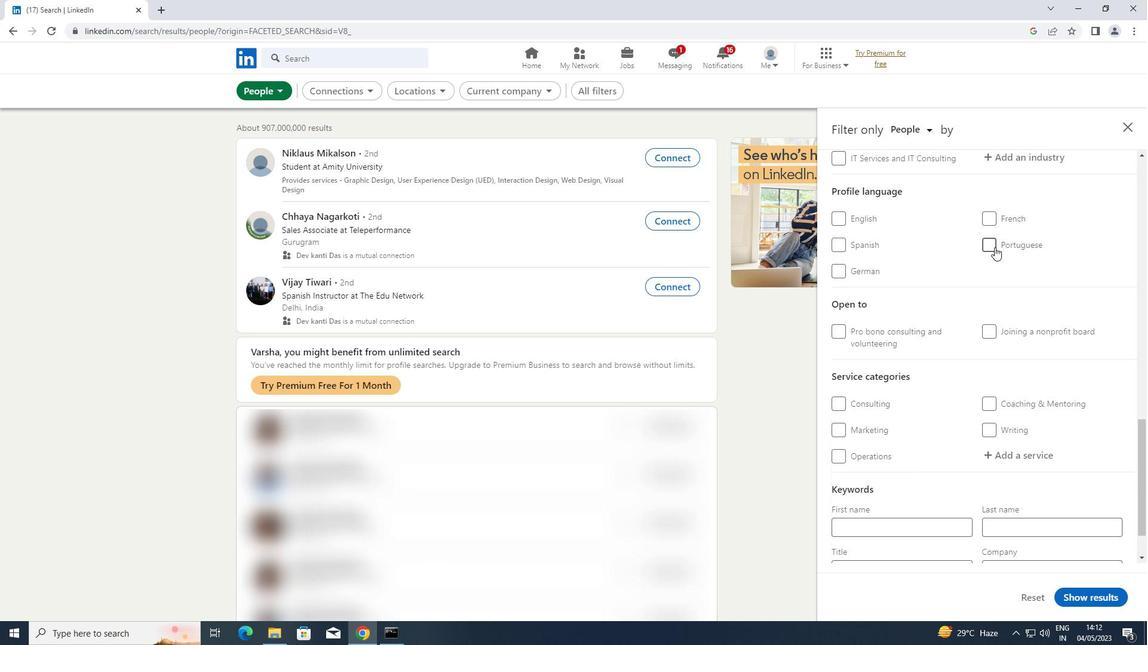 
Action: Mouse scrolled (995, 248) with delta (0, 0)
Screenshot: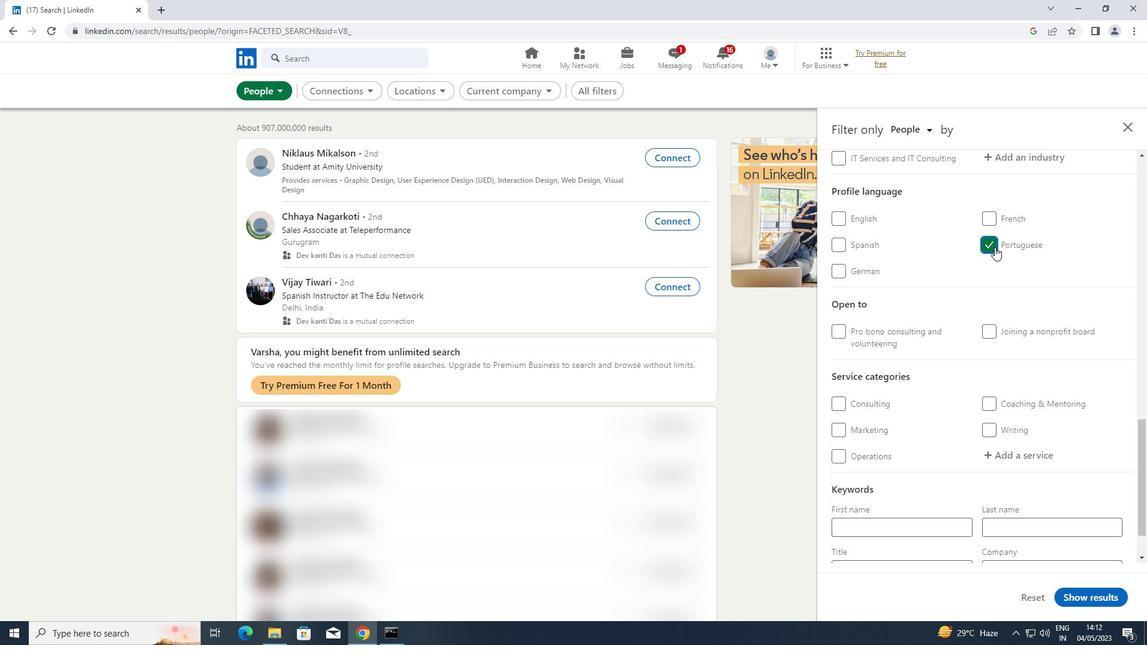 
Action: Mouse scrolled (995, 248) with delta (0, 0)
Screenshot: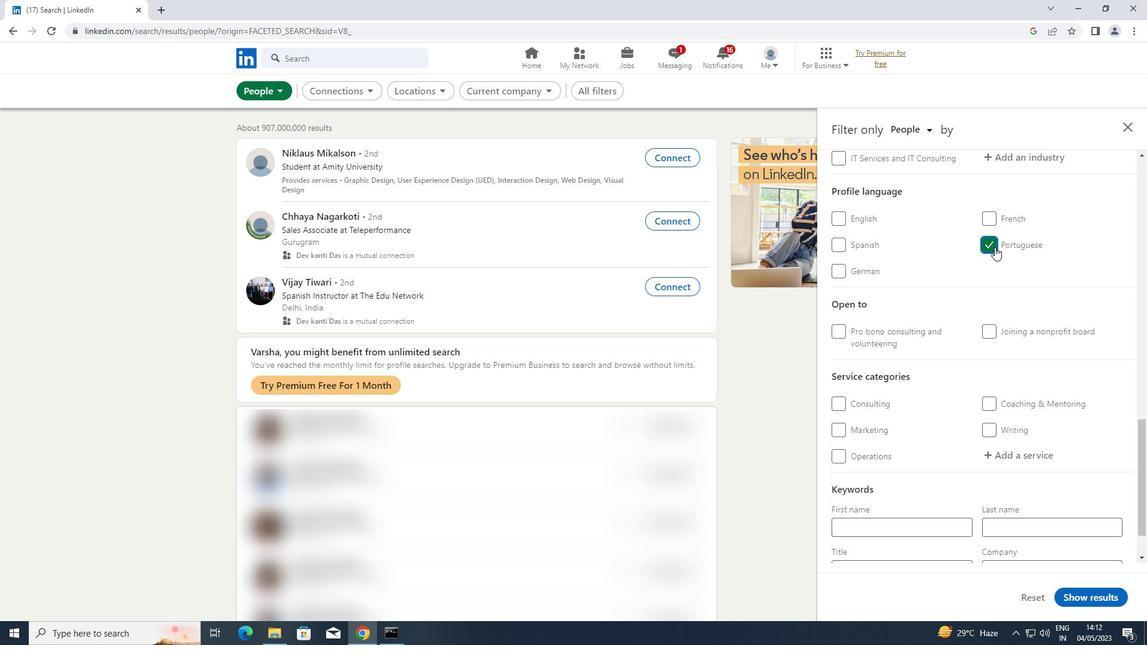 
Action: Mouse scrolled (995, 248) with delta (0, 0)
Screenshot: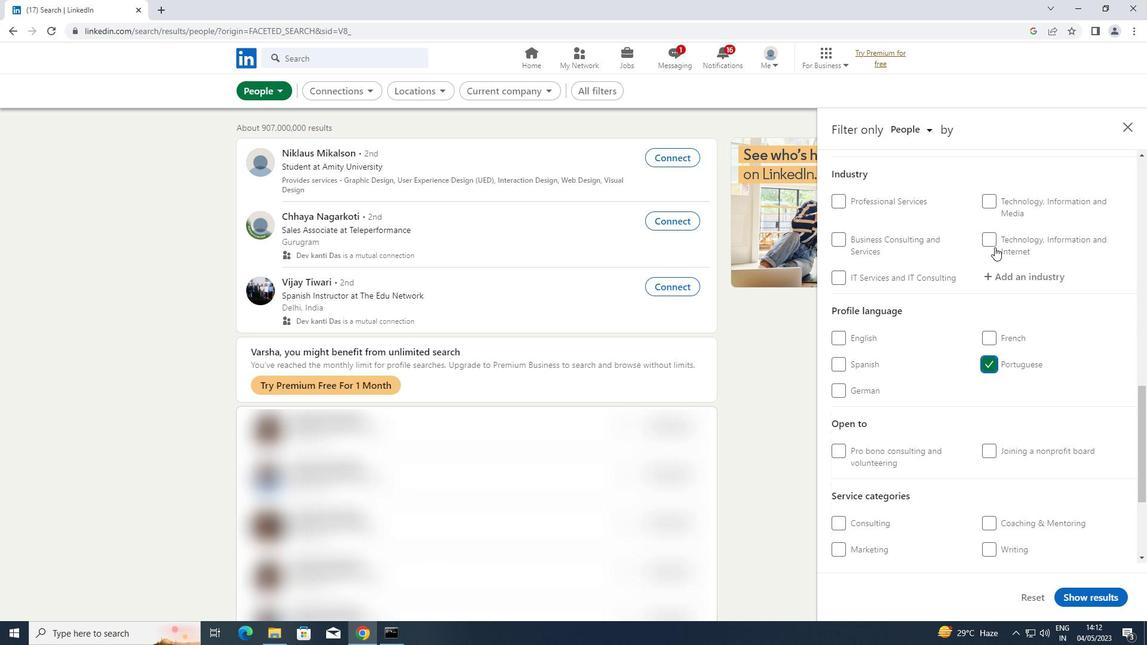 
Action: Mouse scrolled (995, 248) with delta (0, 0)
Screenshot: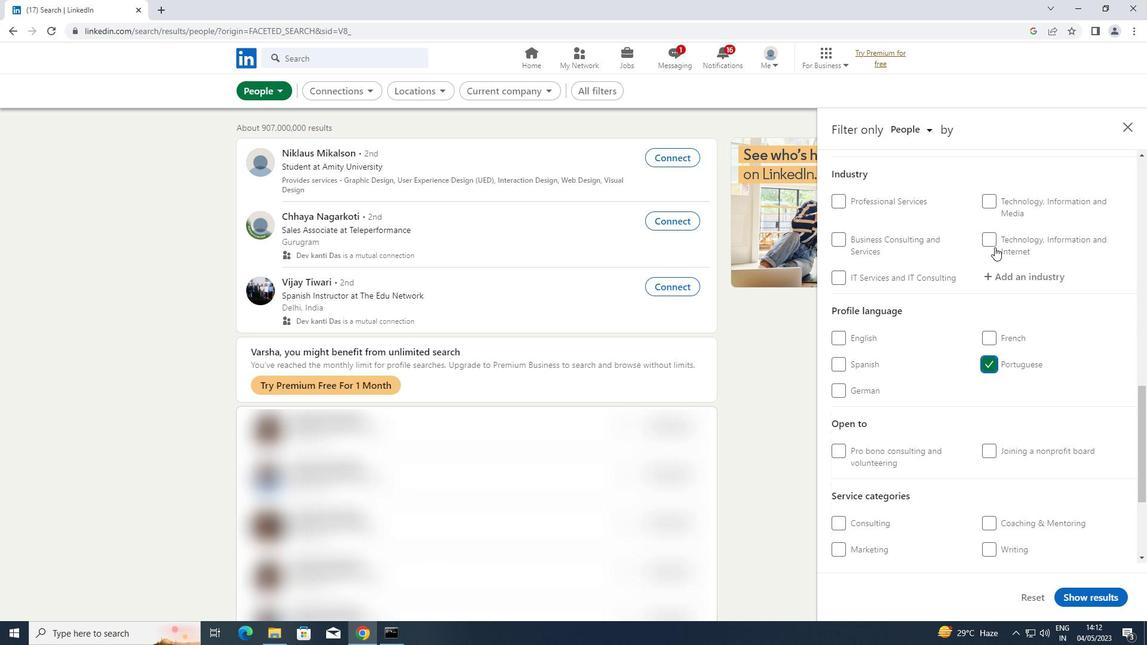 
Action: Mouse scrolled (995, 248) with delta (0, 0)
Screenshot: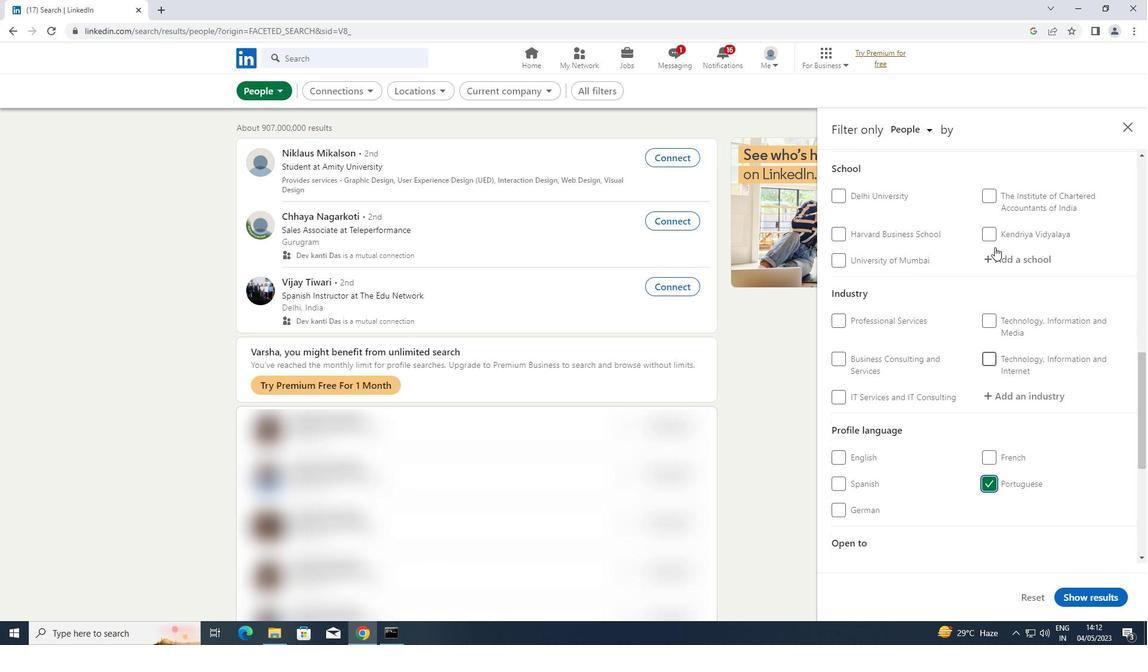 
Action: Mouse scrolled (995, 248) with delta (0, 0)
Screenshot: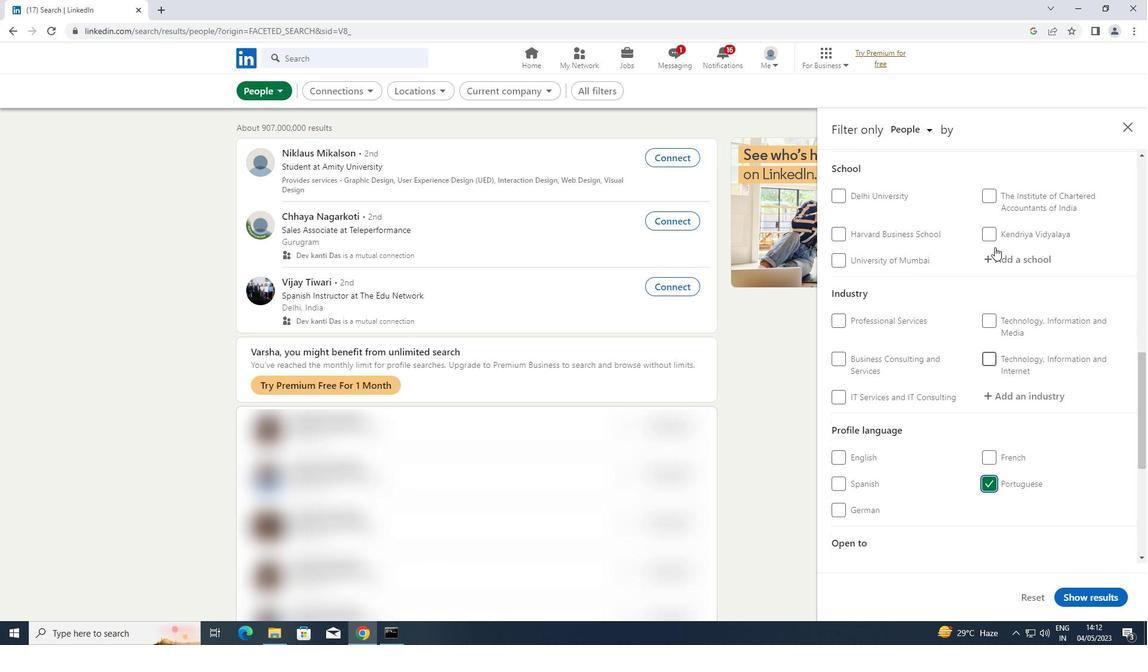 
Action: Mouse moved to (1027, 190)
Screenshot: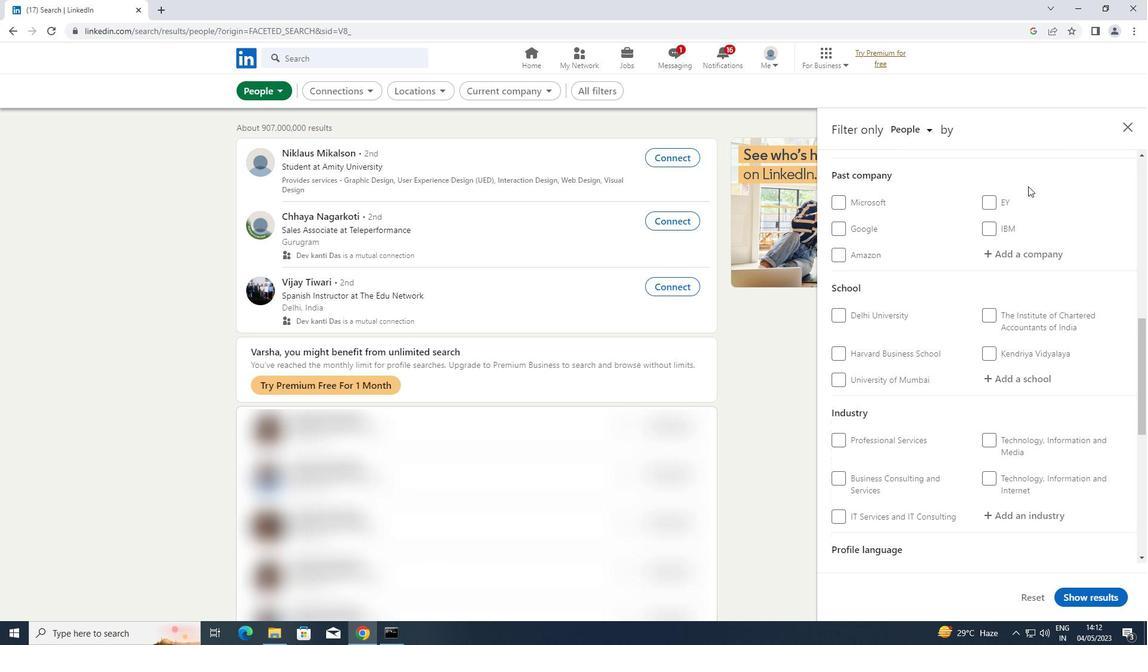 
Action: Mouse scrolled (1027, 190) with delta (0, 0)
Screenshot: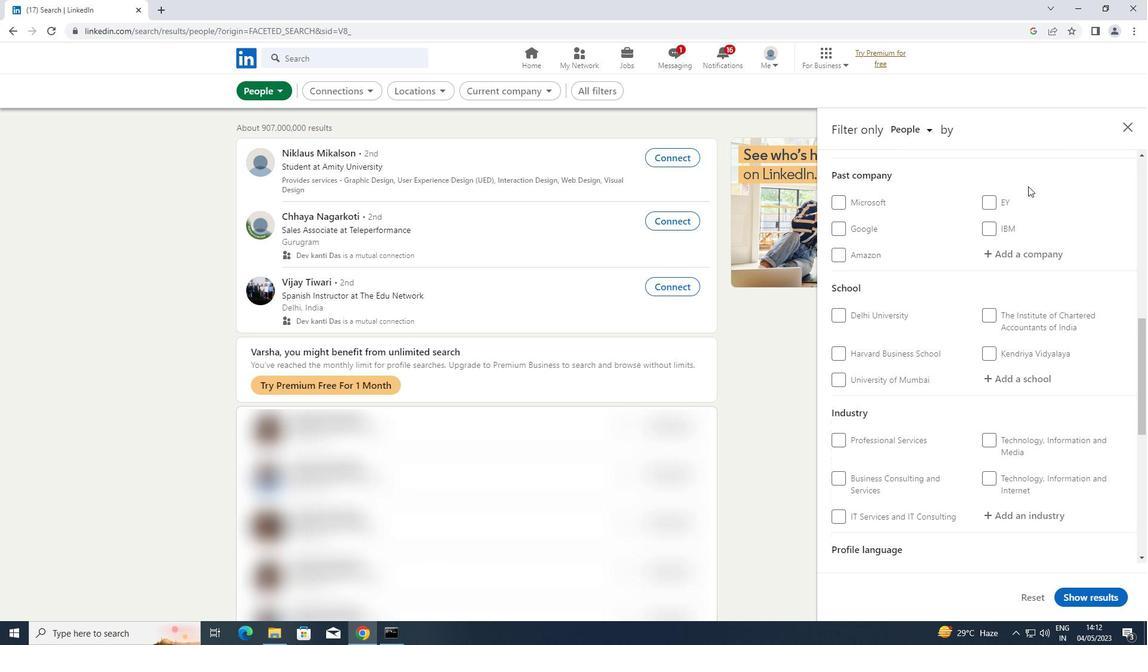 
Action: Mouse scrolled (1027, 190) with delta (0, 0)
Screenshot: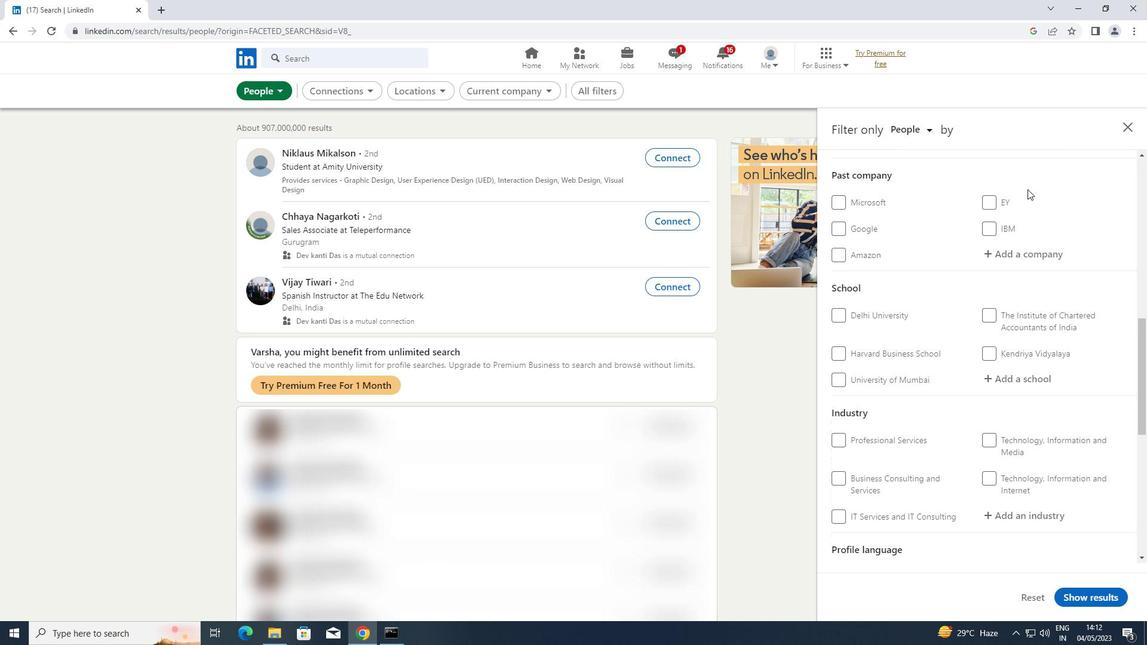 
Action: Mouse moved to (1017, 259)
Screenshot: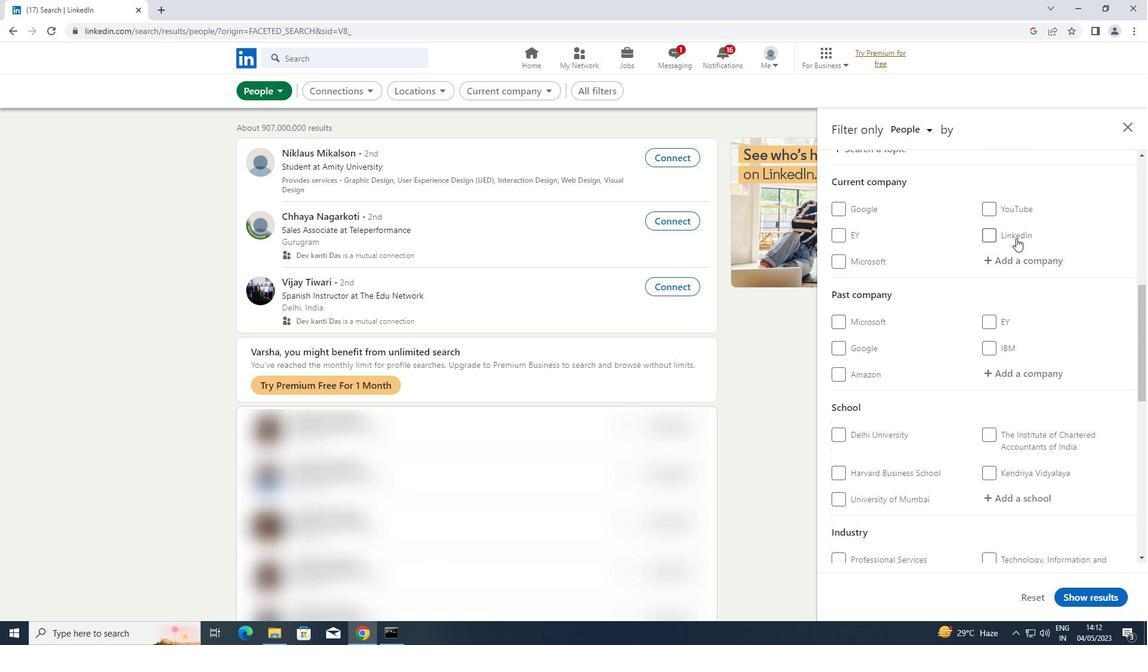 
Action: Mouse pressed left at (1017, 259)
Screenshot: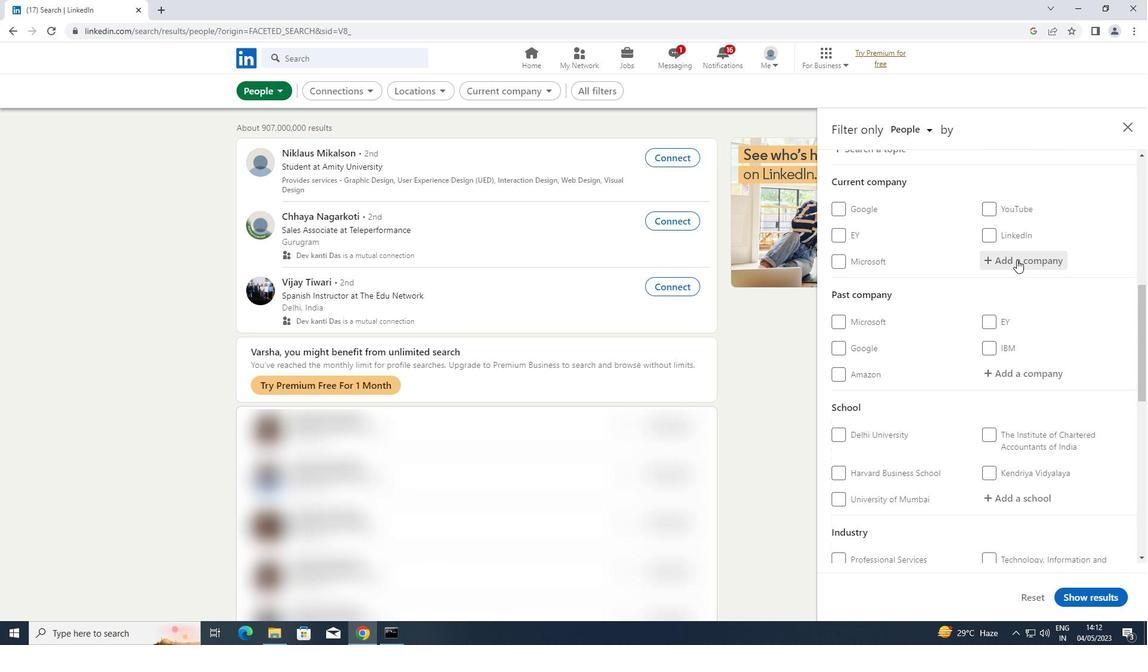 
Action: Key pressed <Key.shift>KISSFLOW
Screenshot: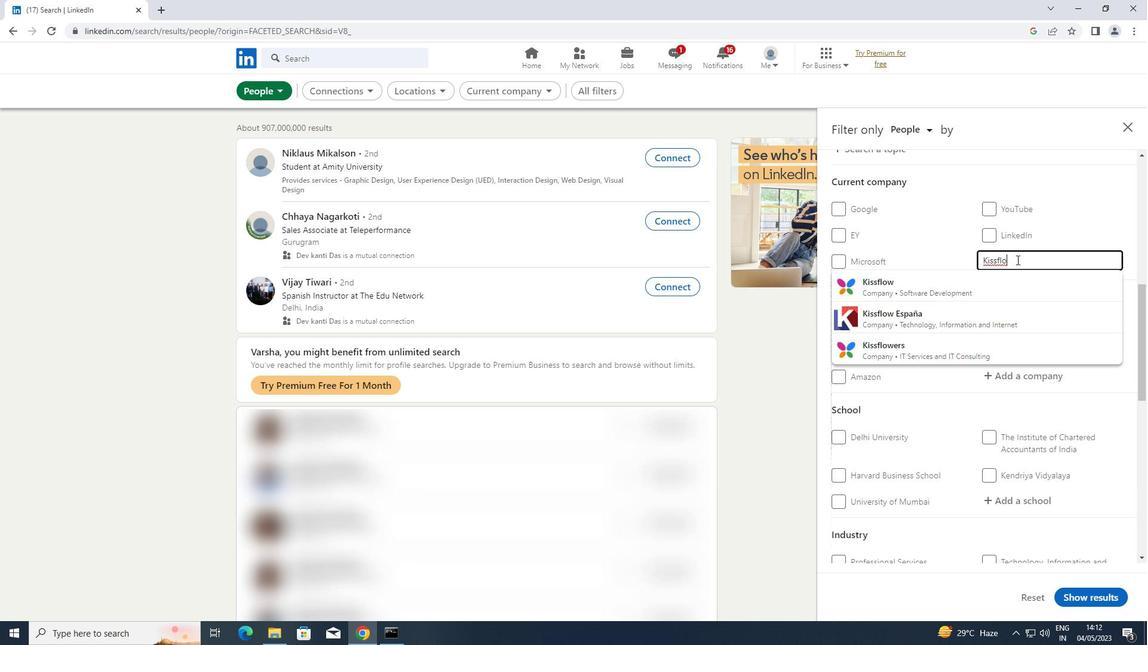
Action: Mouse moved to (923, 297)
Screenshot: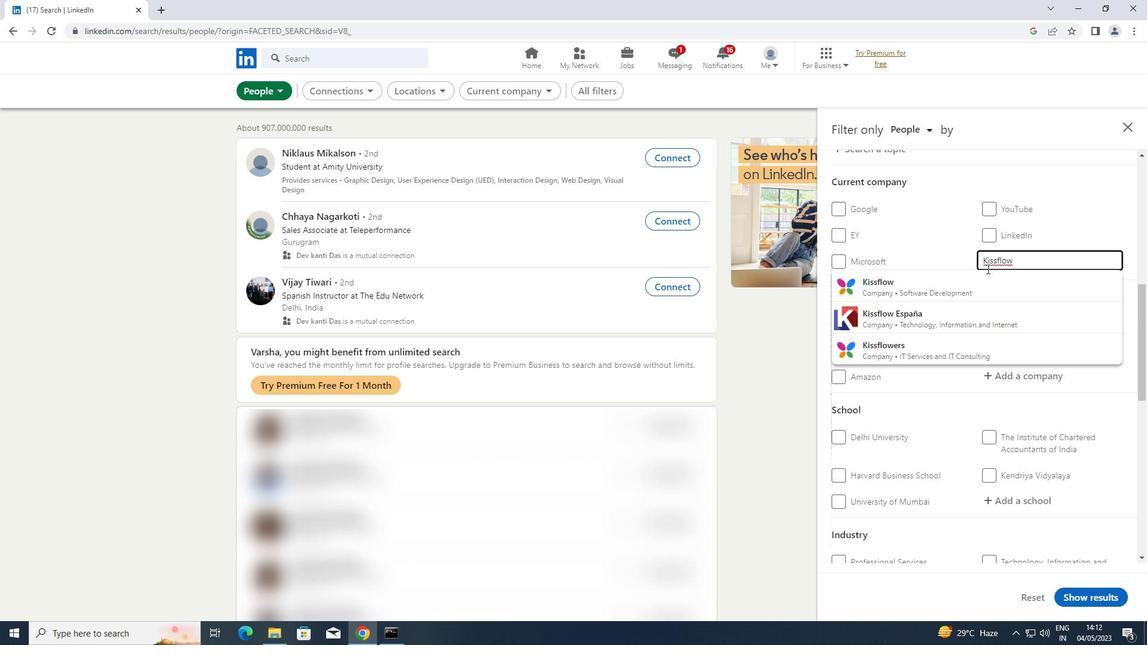 
Action: Mouse pressed left at (923, 297)
Screenshot: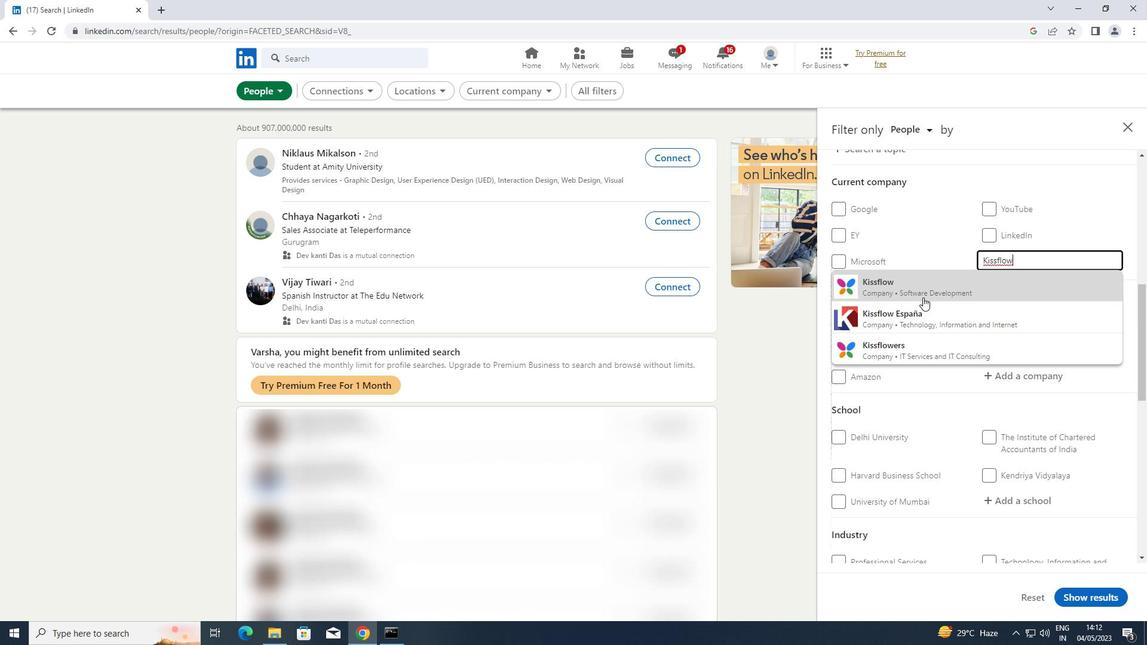 
Action: Mouse scrolled (923, 297) with delta (0, 0)
Screenshot: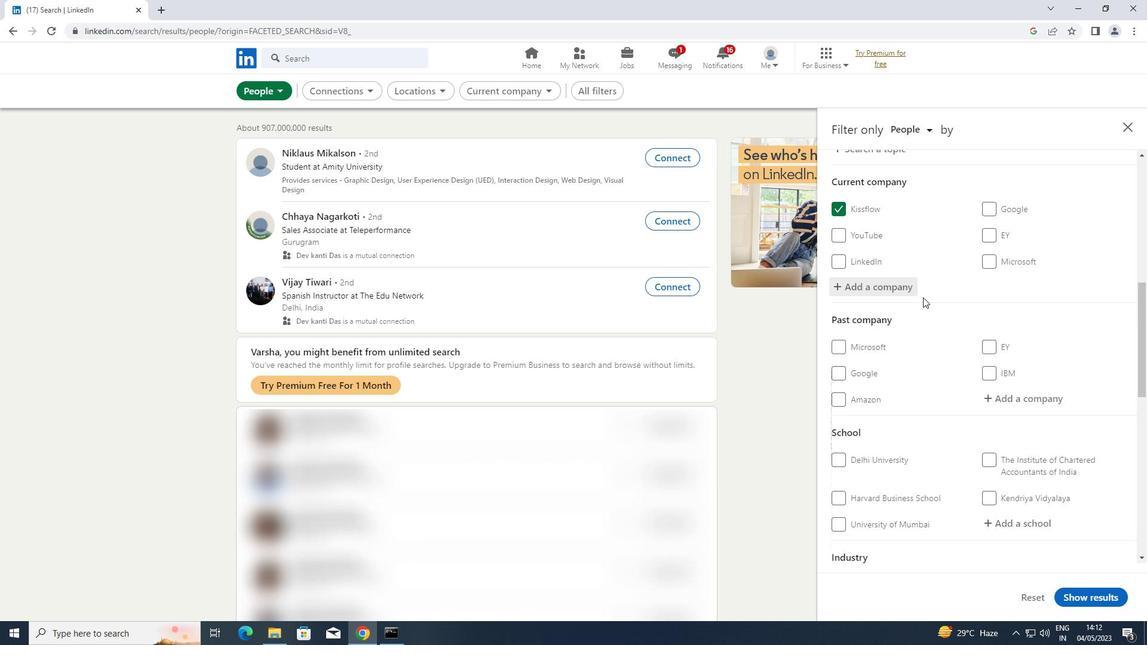 
Action: Mouse scrolled (923, 297) with delta (0, 0)
Screenshot: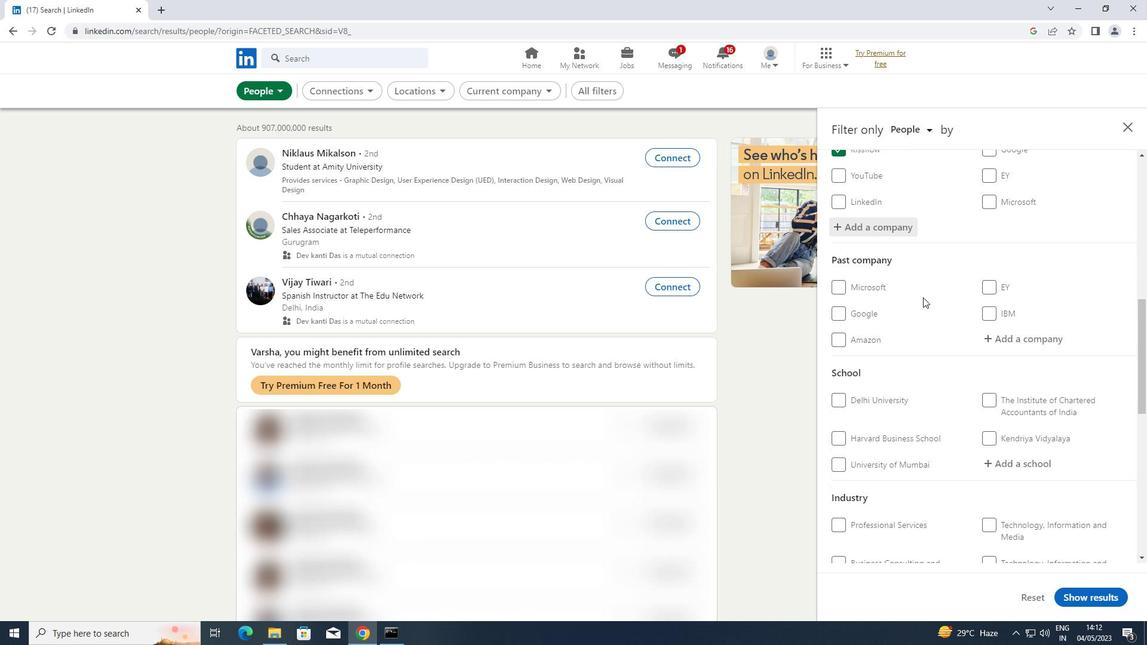 
Action: Mouse scrolled (923, 297) with delta (0, 0)
Screenshot: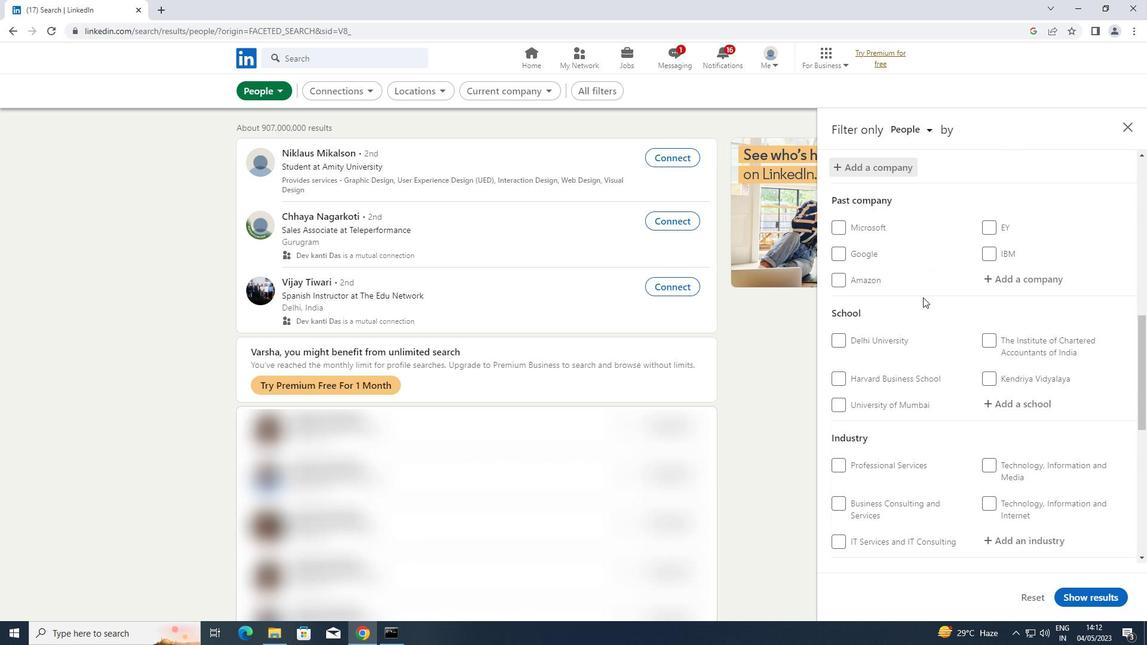
Action: Mouse scrolled (923, 297) with delta (0, 0)
Screenshot: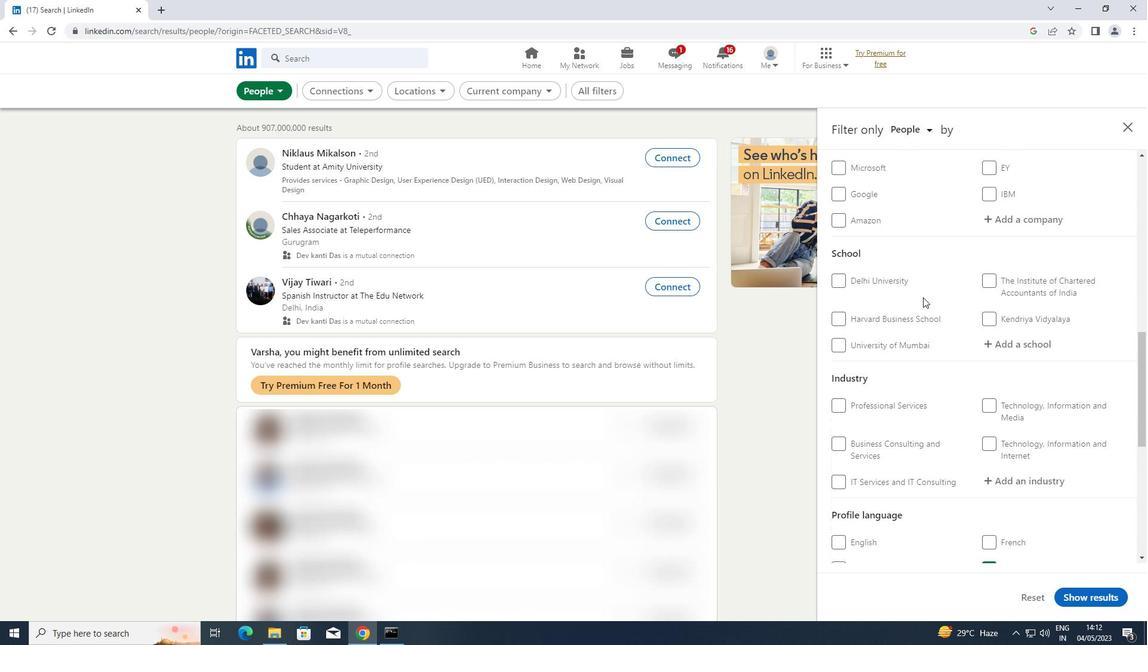 
Action: Mouse moved to (1038, 282)
Screenshot: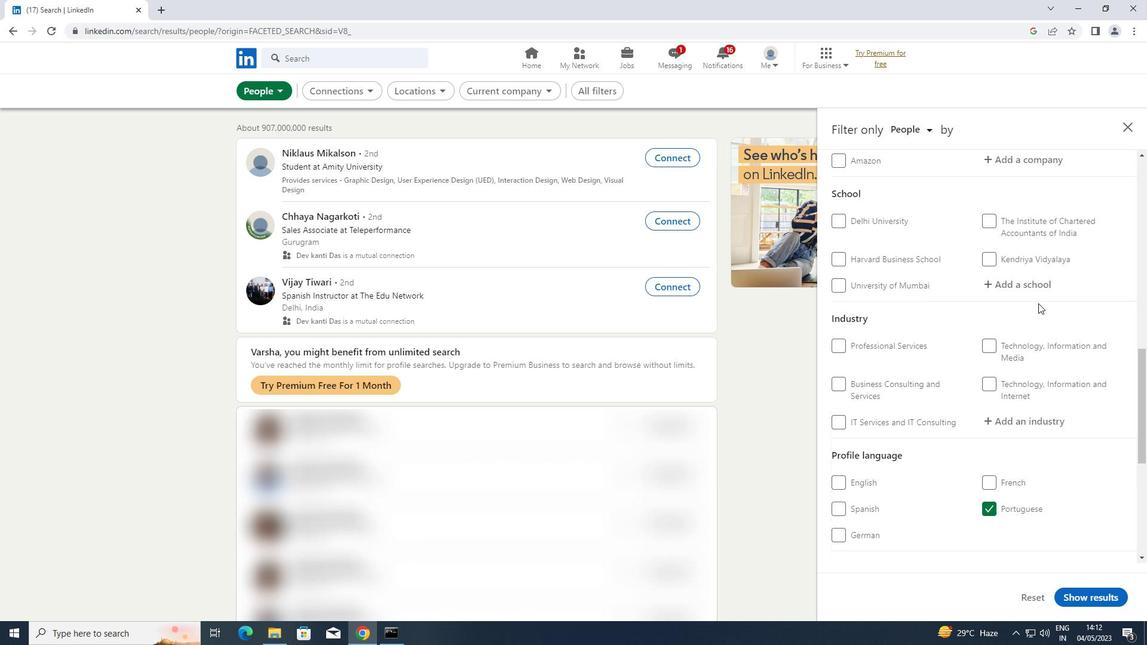 
Action: Mouse pressed left at (1038, 282)
Screenshot: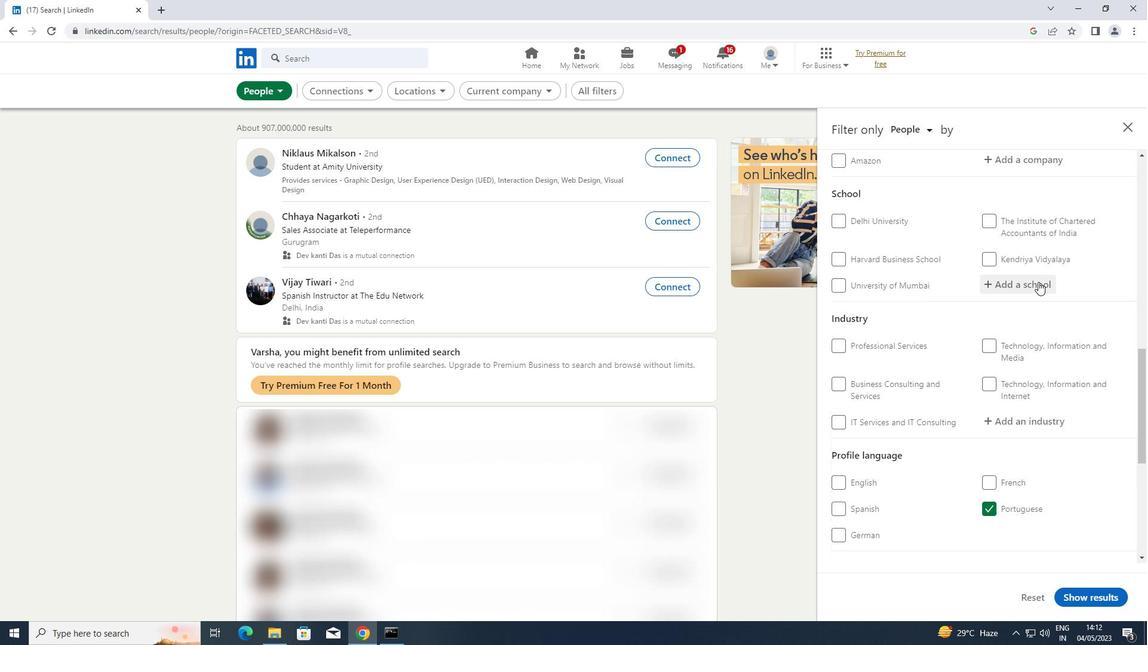 
Action: Key pressed <Key.shift>MADURAI<Key.space><Key.shift>KAMA
Screenshot: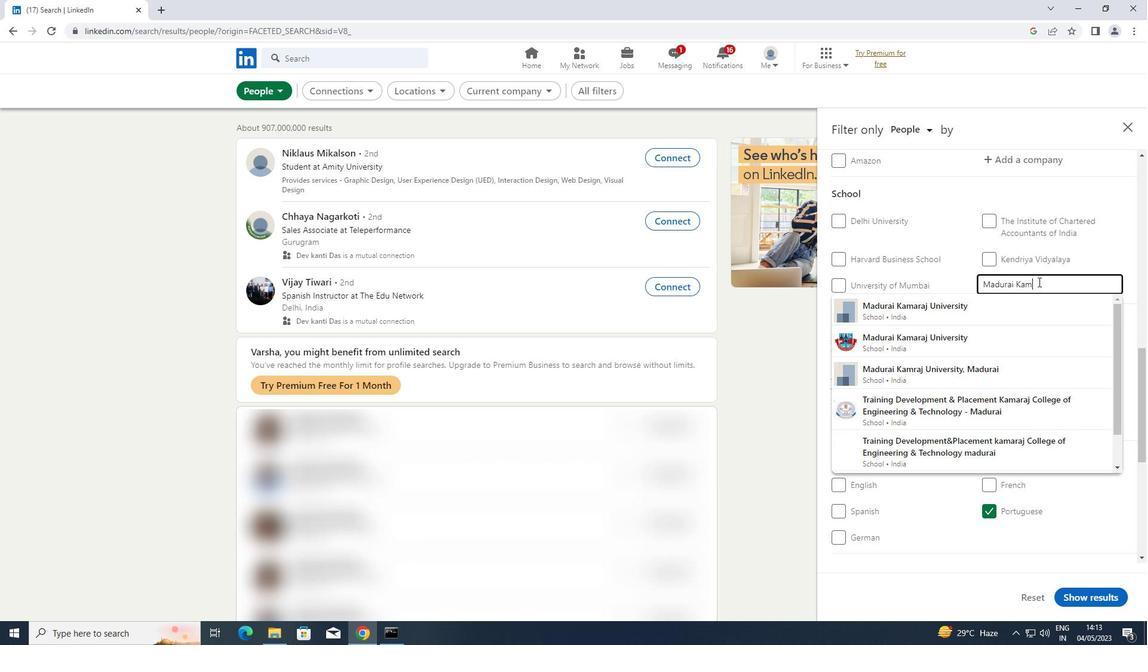 
Action: Mouse moved to (954, 311)
Screenshot: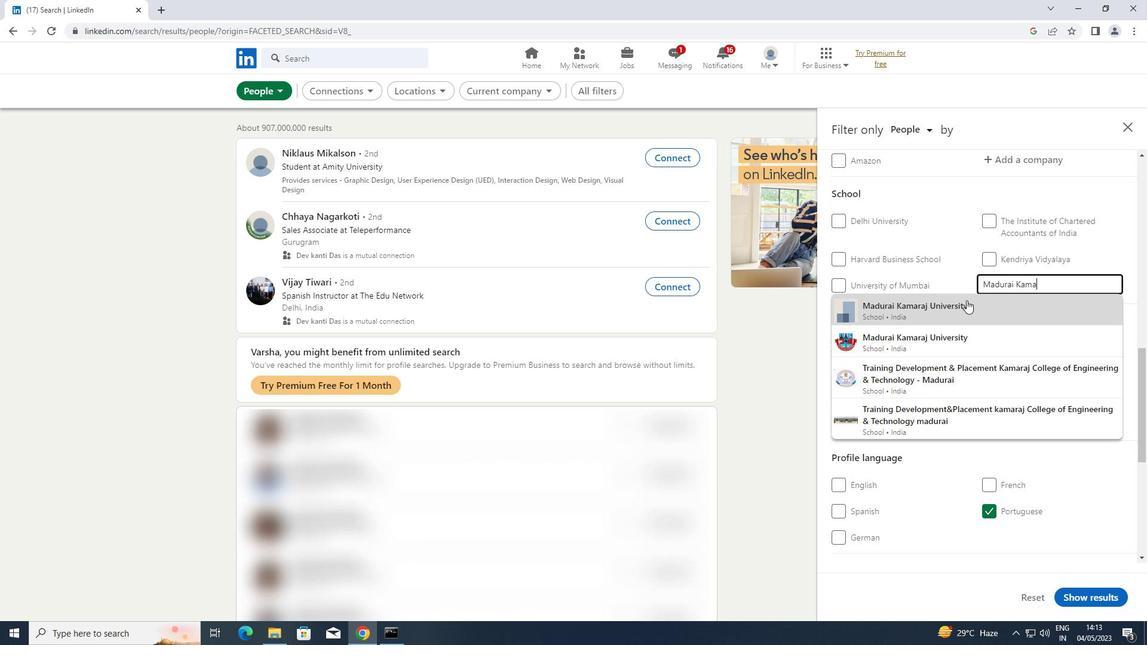 
Action: Mouse pressed left at (954, 311)
Screenshot: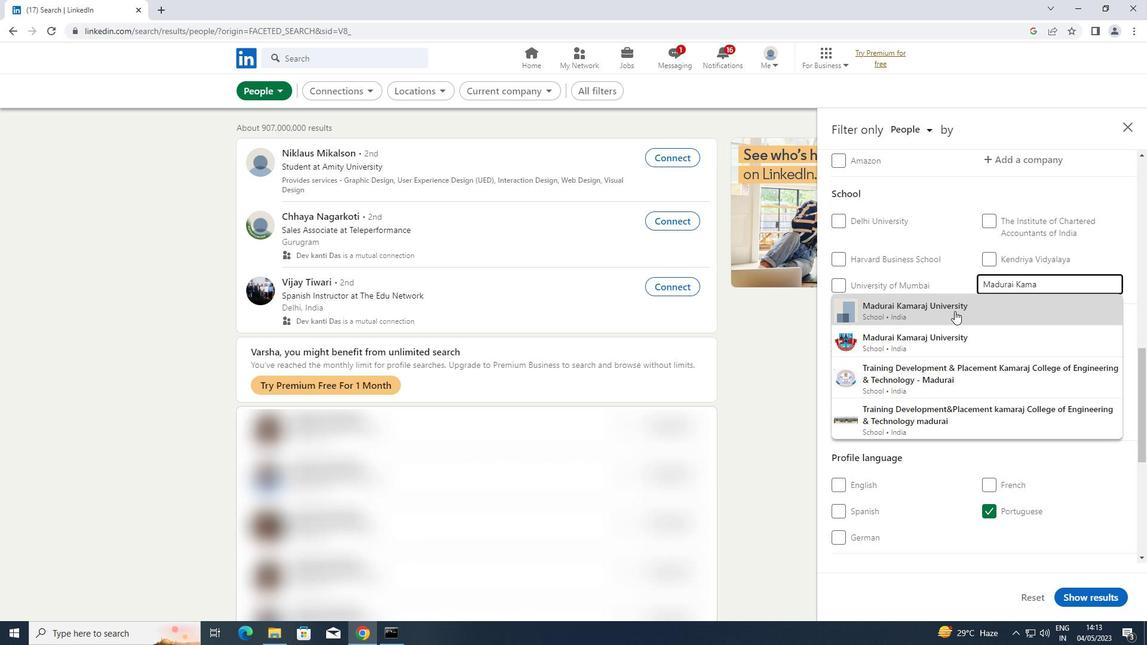 
Action: Mouse scrolled (954, 310) with delta (0, 0)
Screenshot: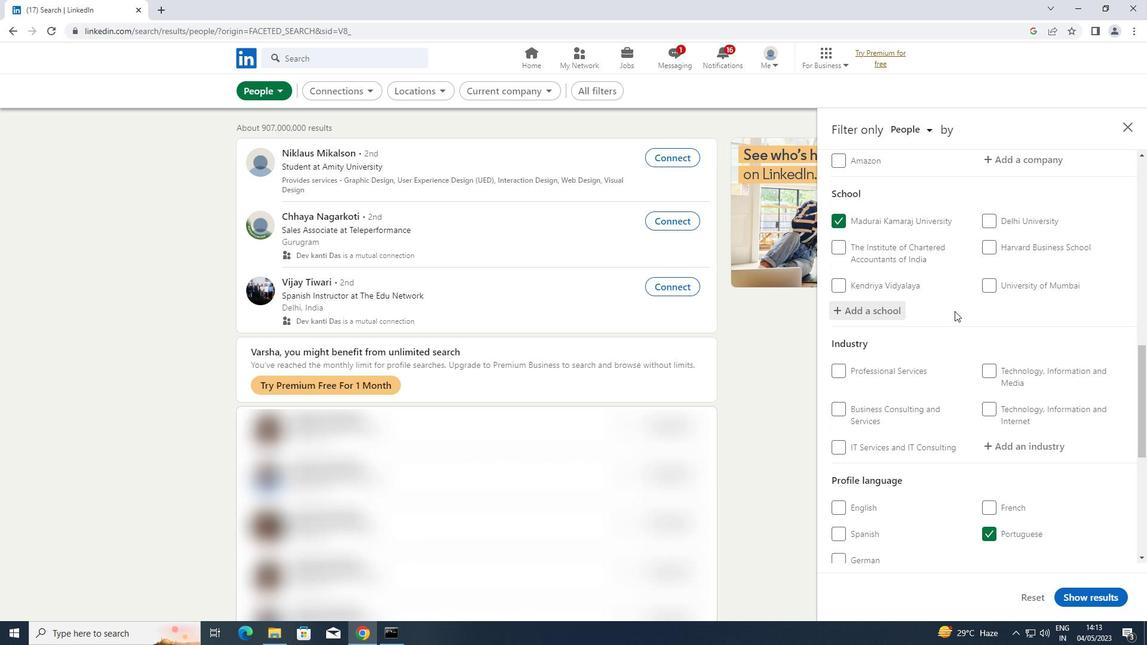 
Action: Mouse scrolled (954, 310) with delta (0, 0)
Screenshot: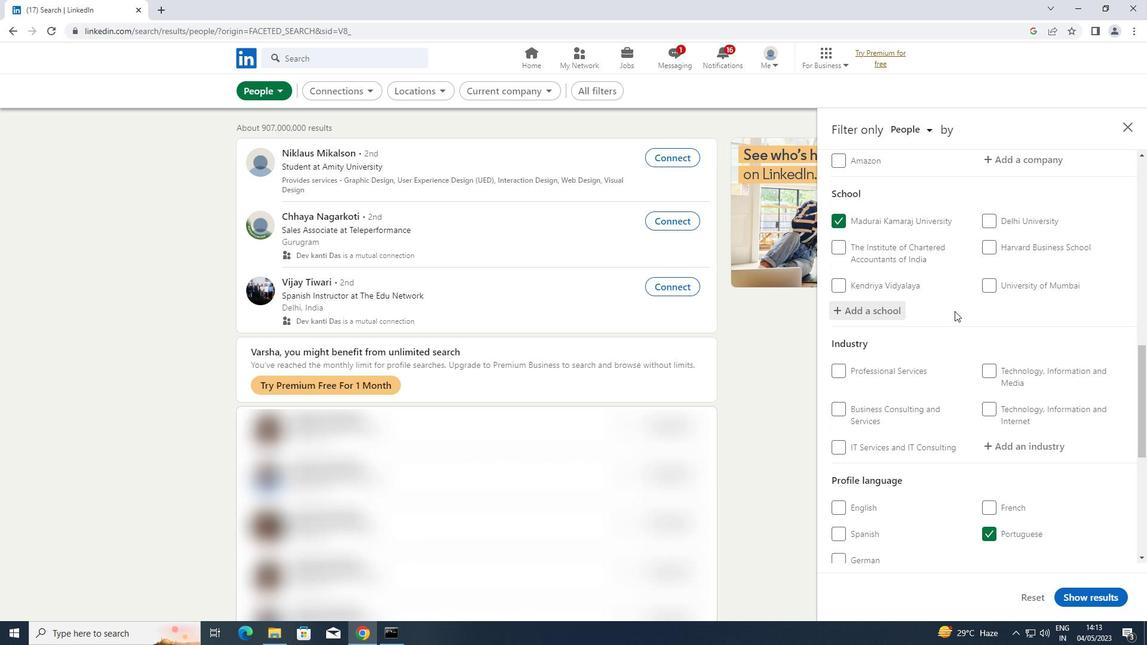 
Action: Mouse scrolled (954, 310) with delta (0, 0)
Screenshot: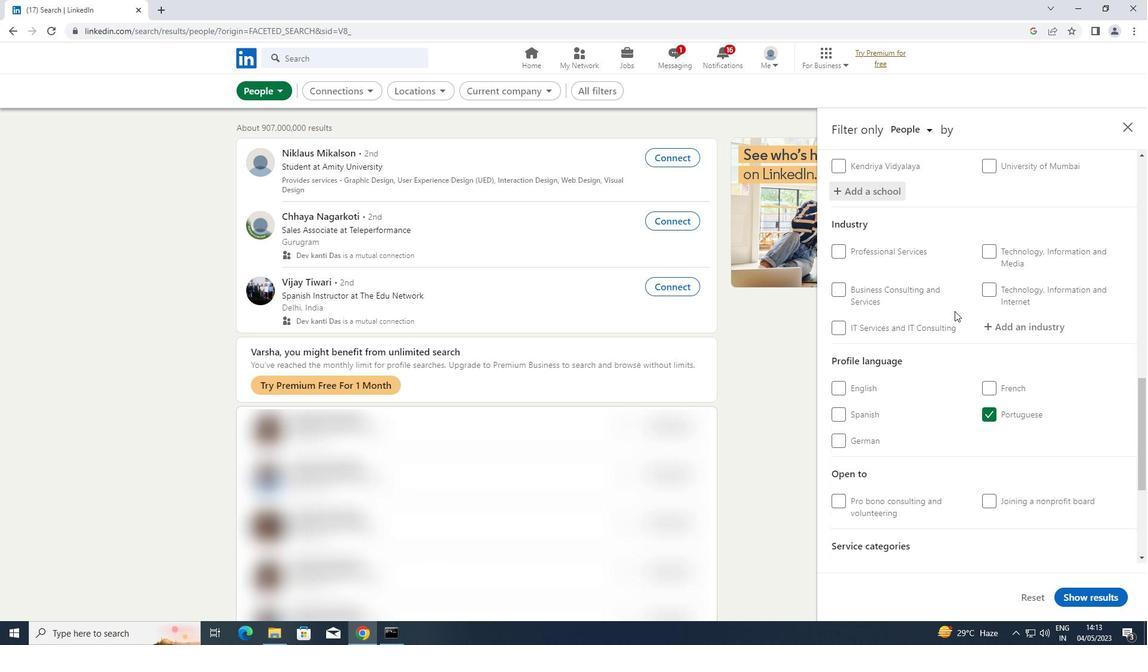 
Action: Mouse moved to (1006, 268)
Screenshot: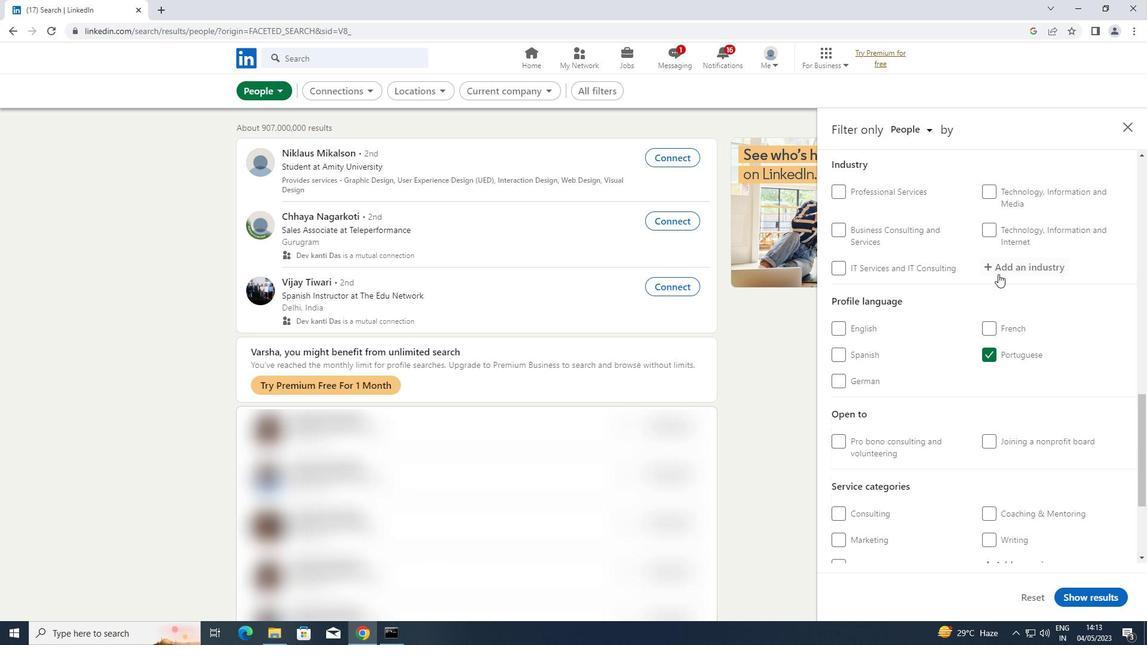 
Action: Mouse pressed left at (1006, 268)
Screenshot: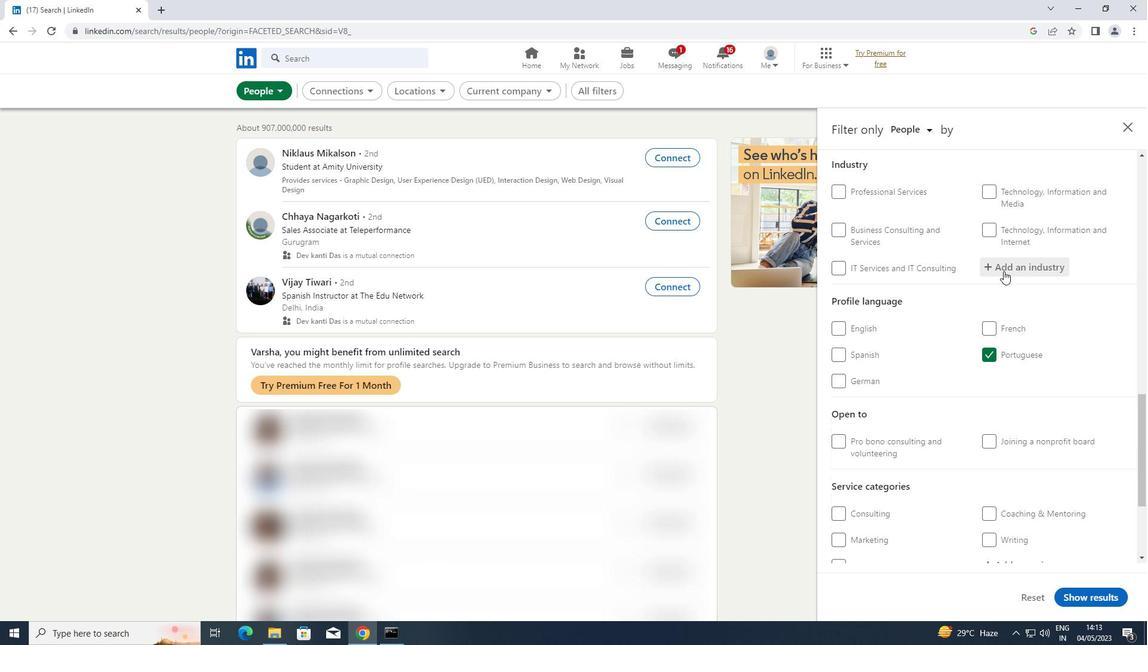 
Action: Mouse moved to (1007, 268)
Screenshot: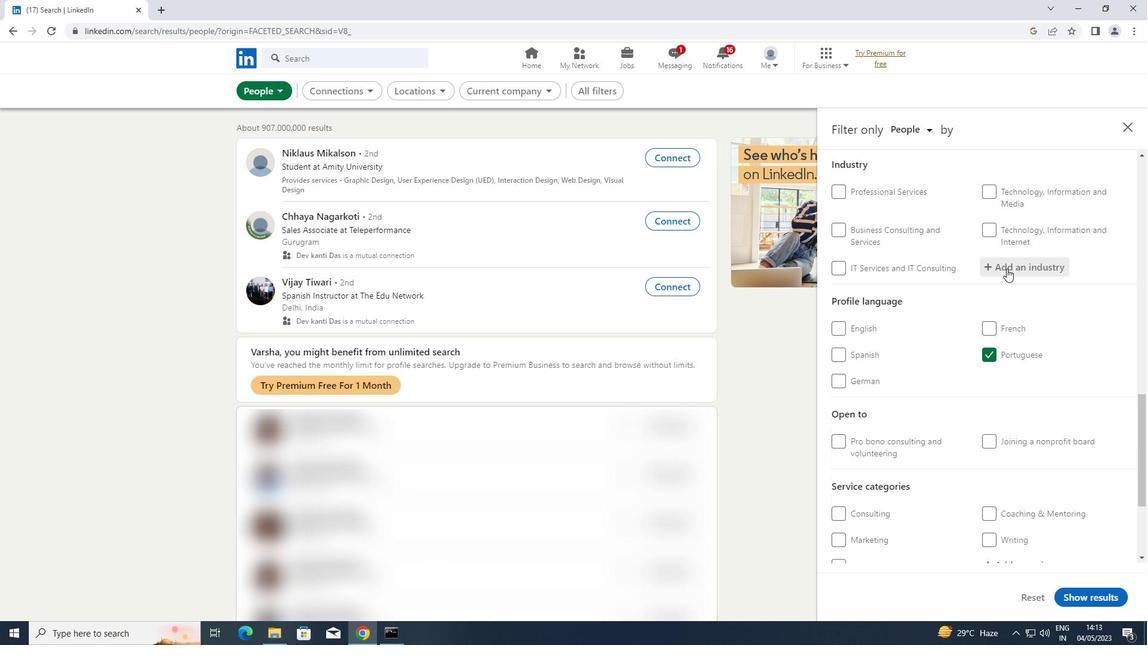 
Action: Key pressed <Key.shift>VOCATIONAL<Key.space>
Screenshot: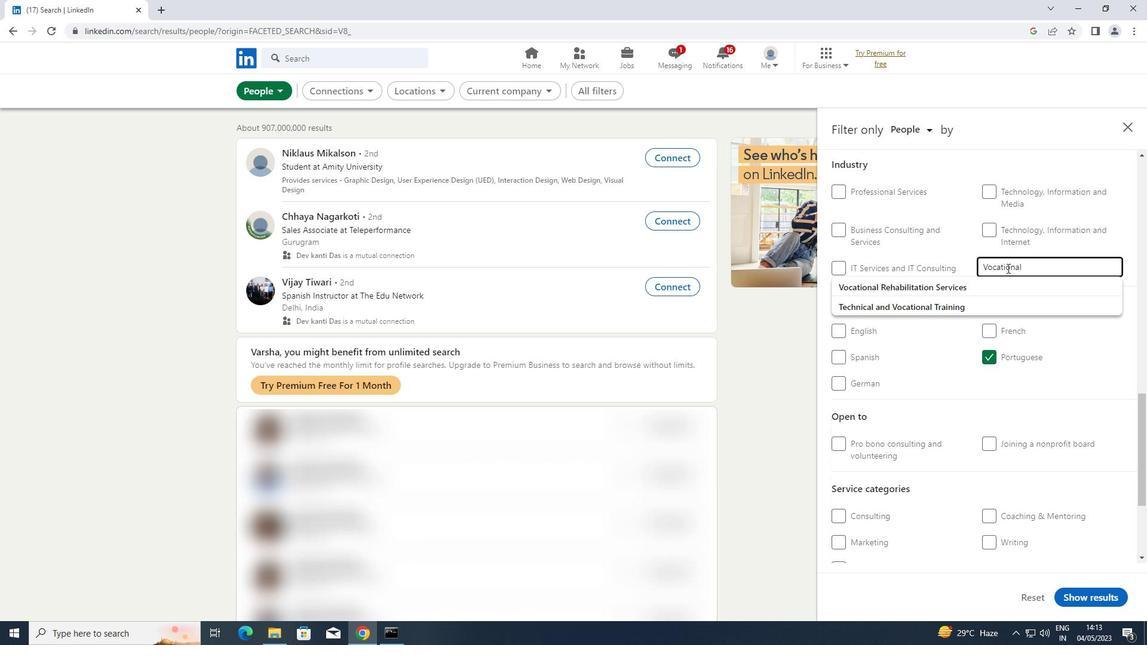 
Action: Mouse moved to (947, 286)
Screenshot: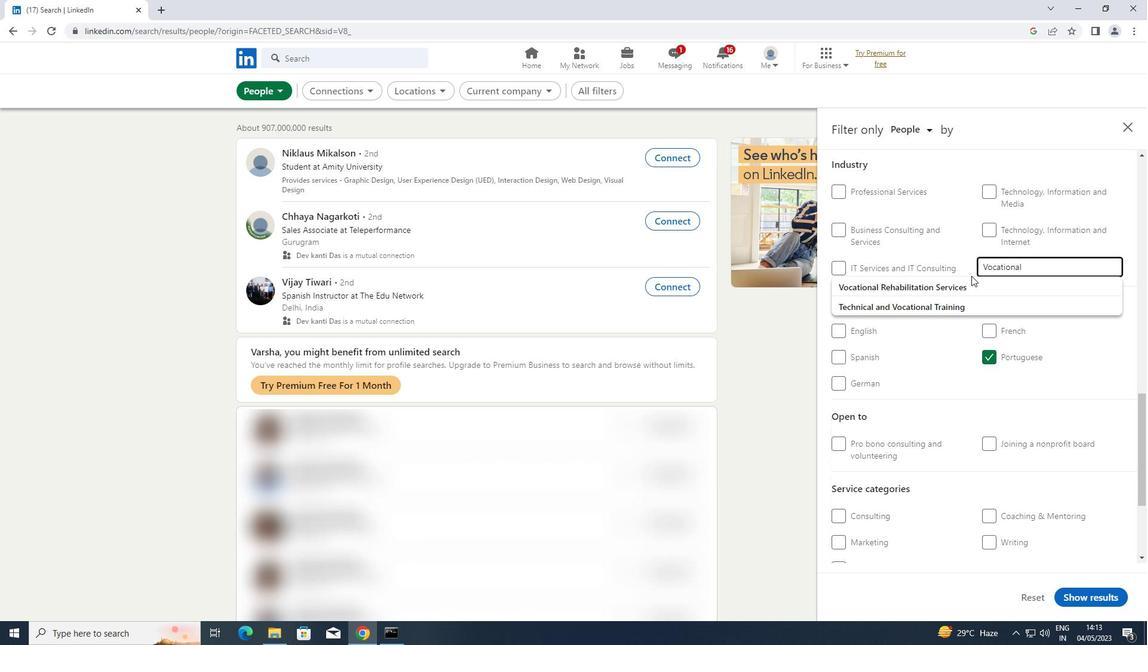 
Action: Mouse pressed left at (947, 286)
Screenshot: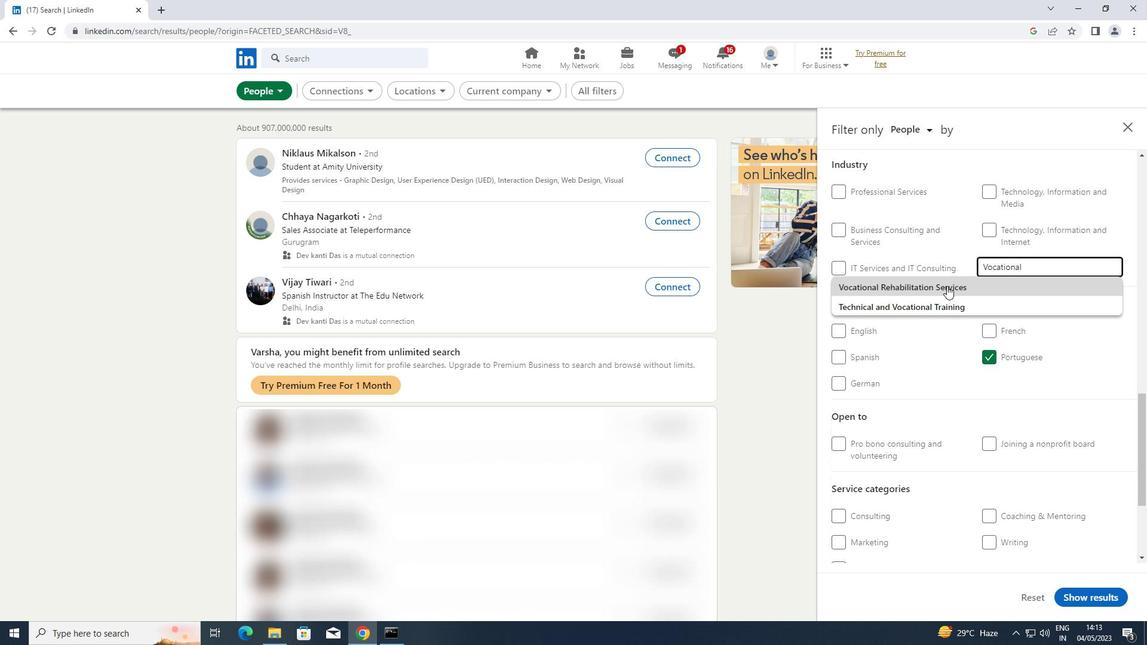 
Action: Mouse scrolled (947, 285) with delta (0, 0)
Screenshot: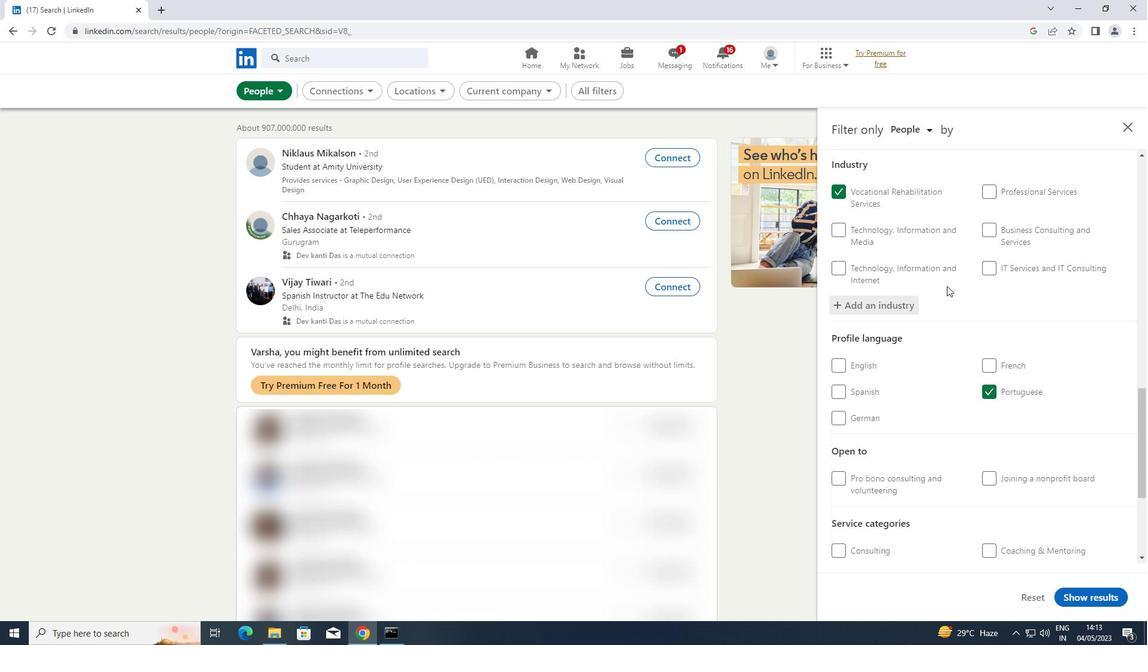 
Action: Mouse scrolled (947, 285) with delta (0, 0)
Screenshot: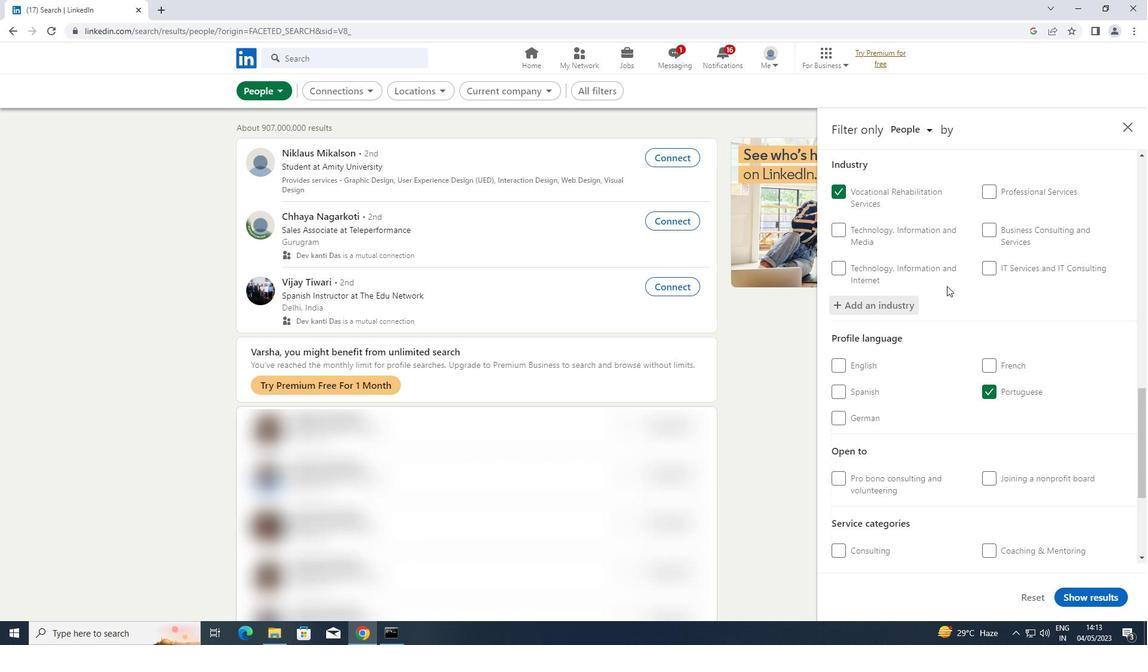 
Action: Mouse scrolled (947, 285) with delta (0, 0)
Screenshot: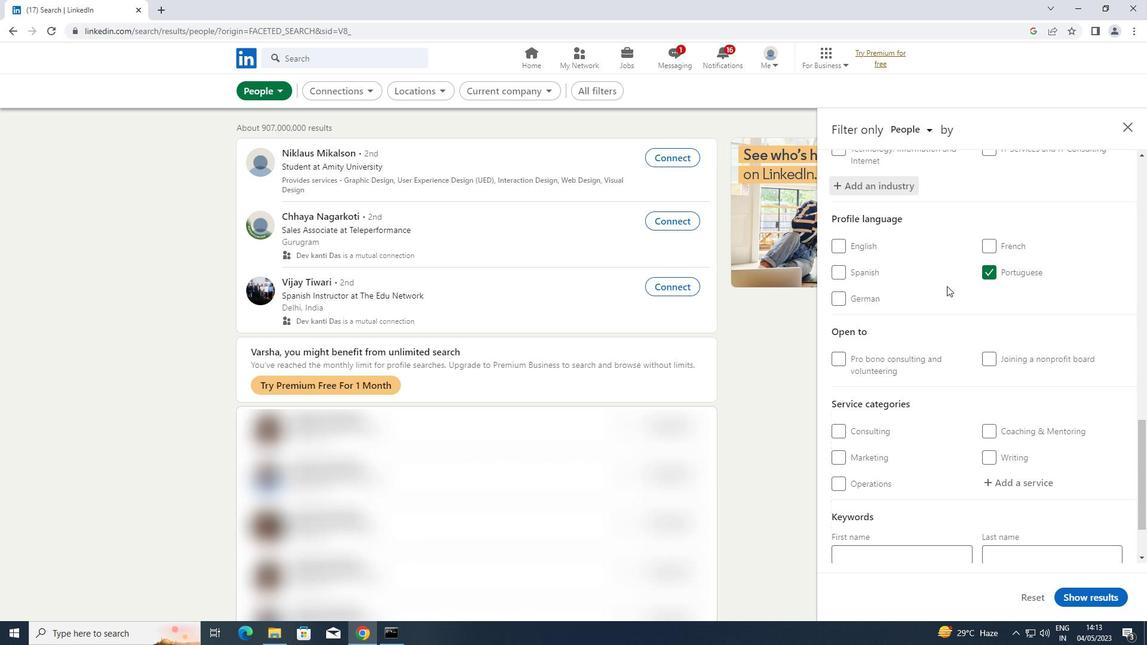 
Action: Mouse scrolled (947, 285) with delta (0, 0)
Screenshot: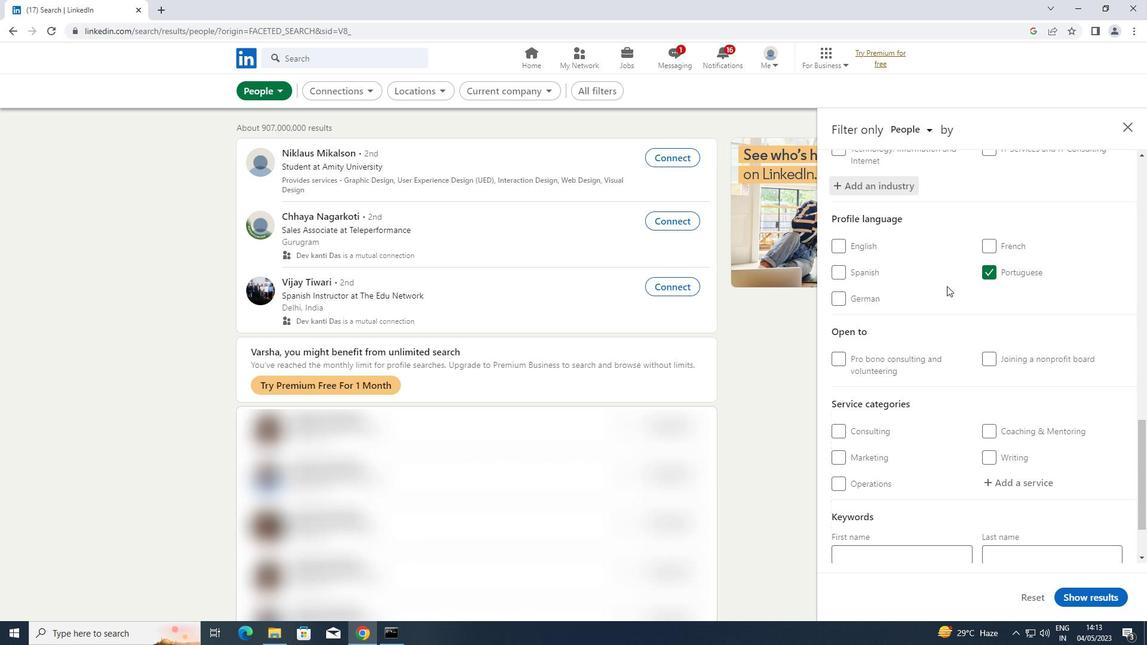 
Action: Mouse moved to (993, 387)
Screenshot: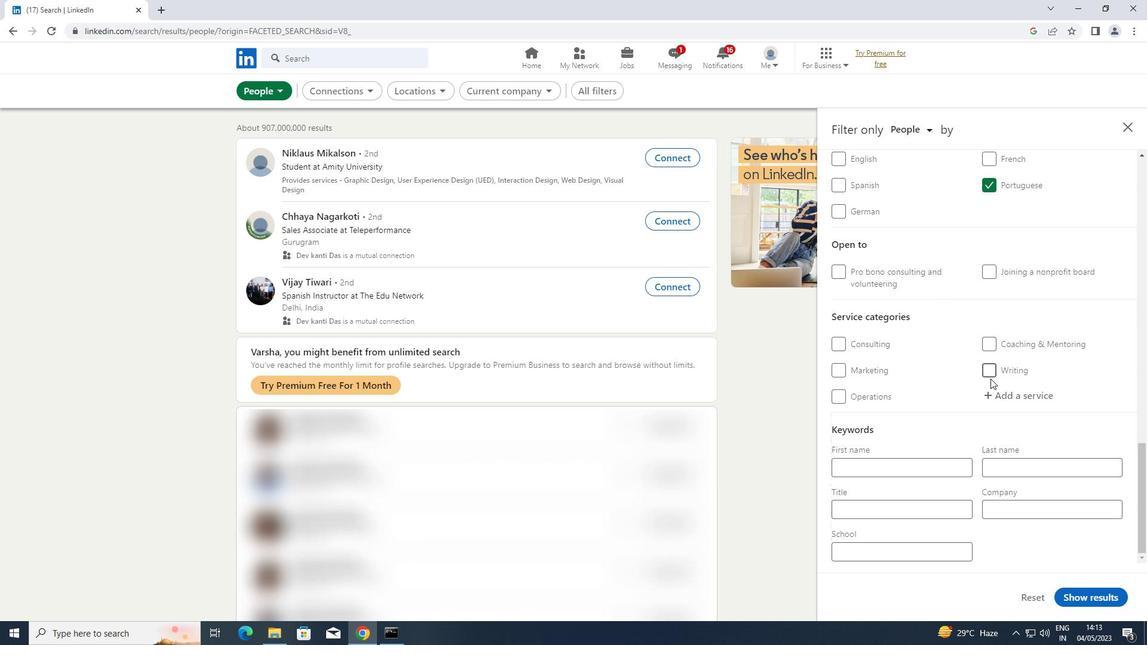 
Action: Mouse pressed left at (993, 387)
Screenshot: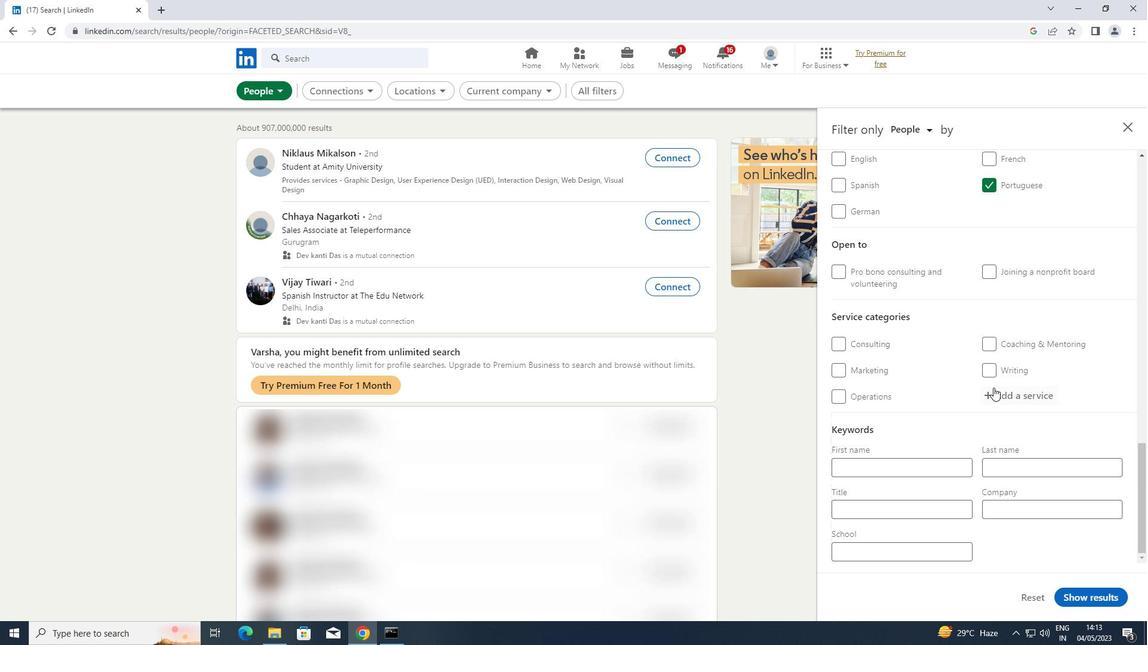 
Action: Key pressed <Key.shift>MANAGEMENT<Key.enter>
Screenshot: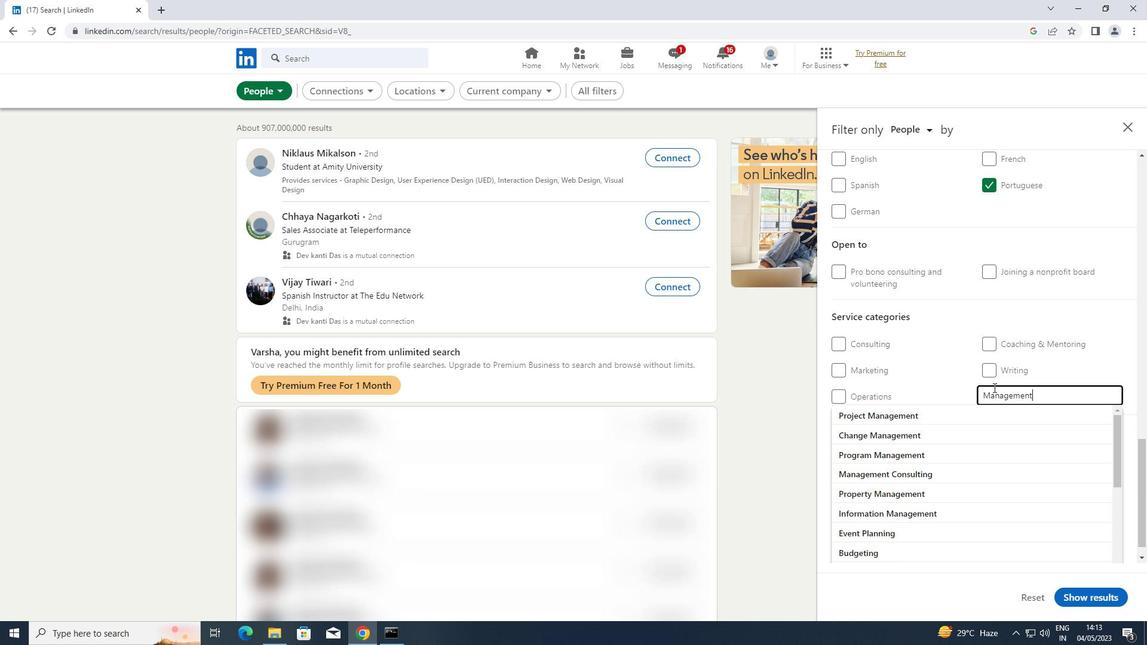 
Action: Mouse moved to (959, 433)
Screenshot: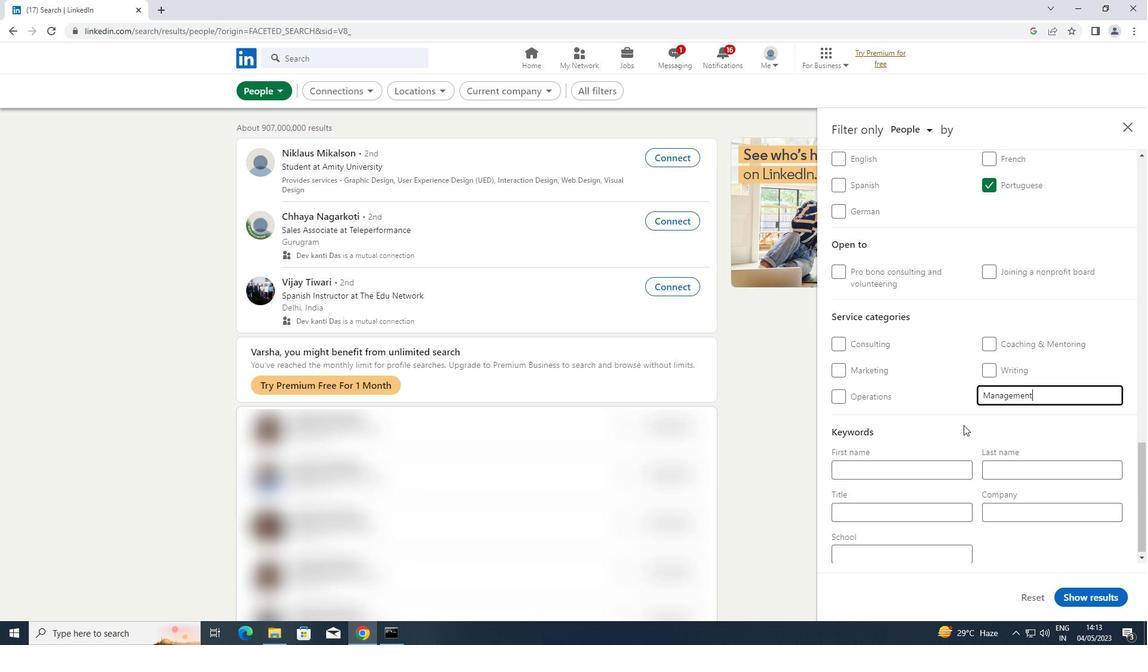 
Action: Mouse scrolled (959, 433) with delta (0, 0)
Screenshot: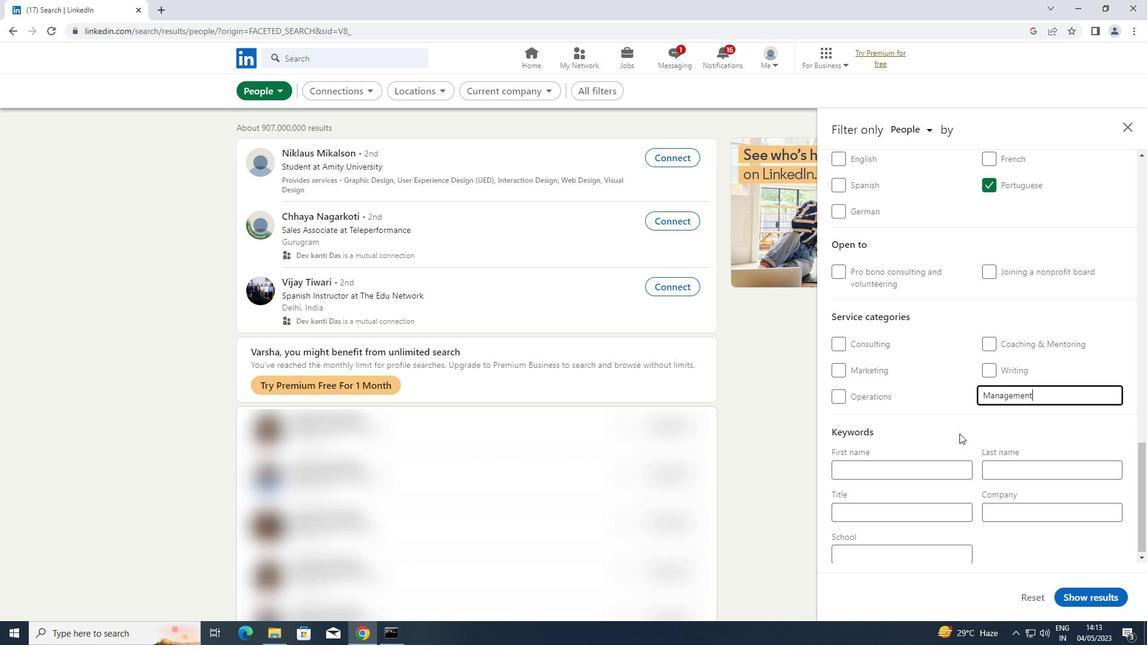 
Action: Mouse scrolled (959, 433) with delta (0, 0)
Screenshot: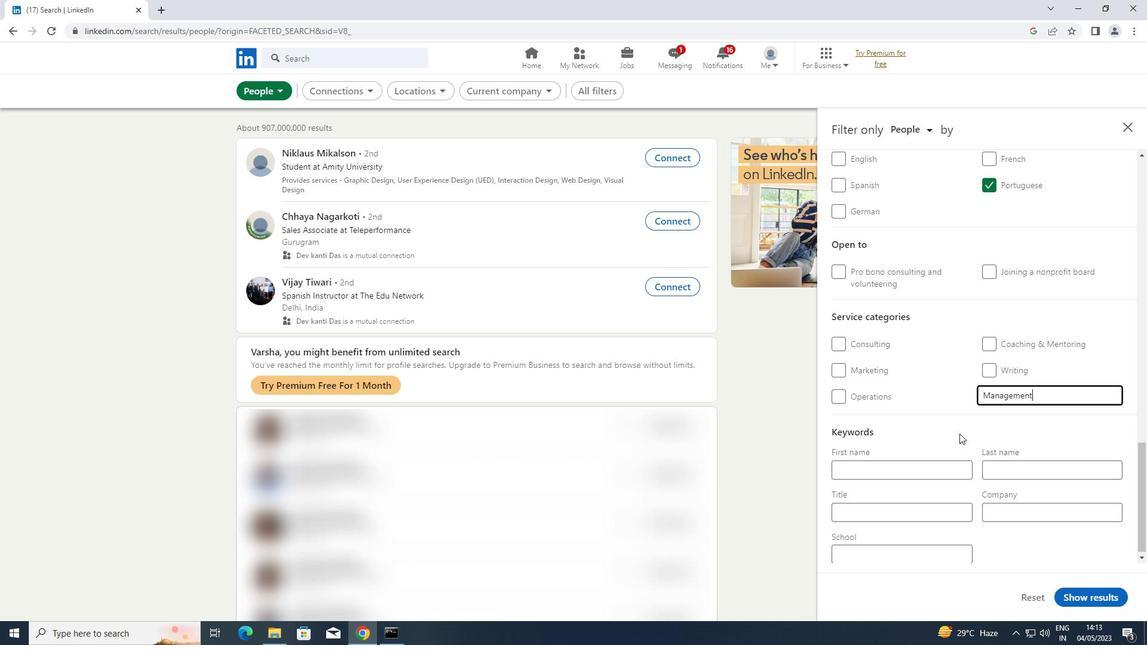 
Action: Mouse moved to (890, 506)
Screenshot: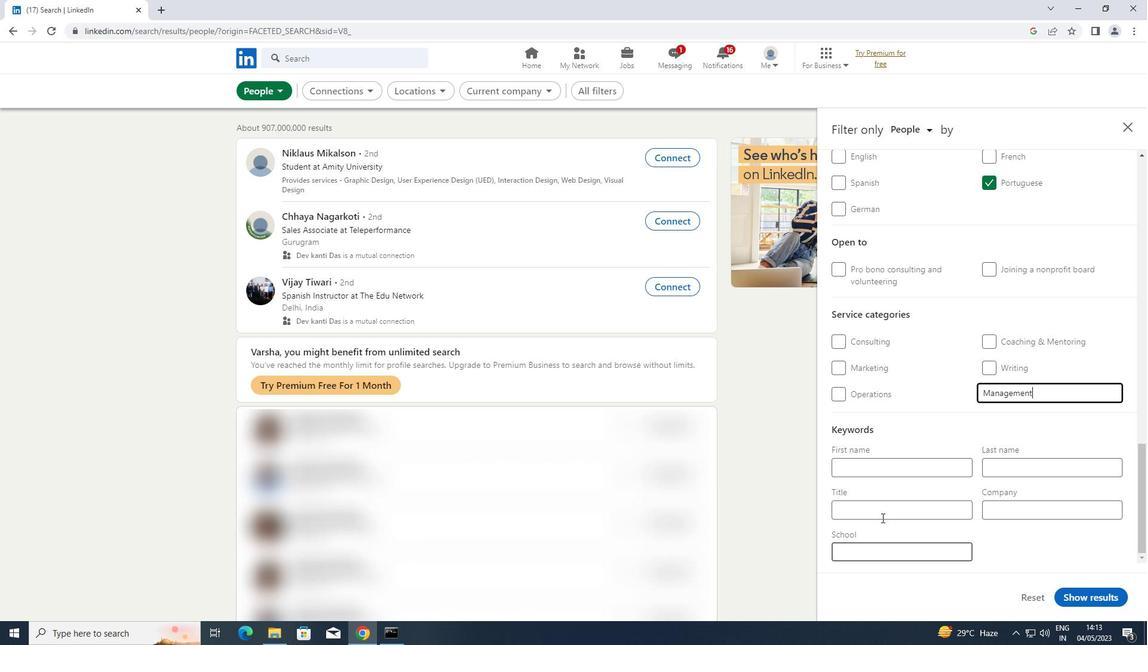 
Action: Mouse pressed left at (890, 506)
Screenshot: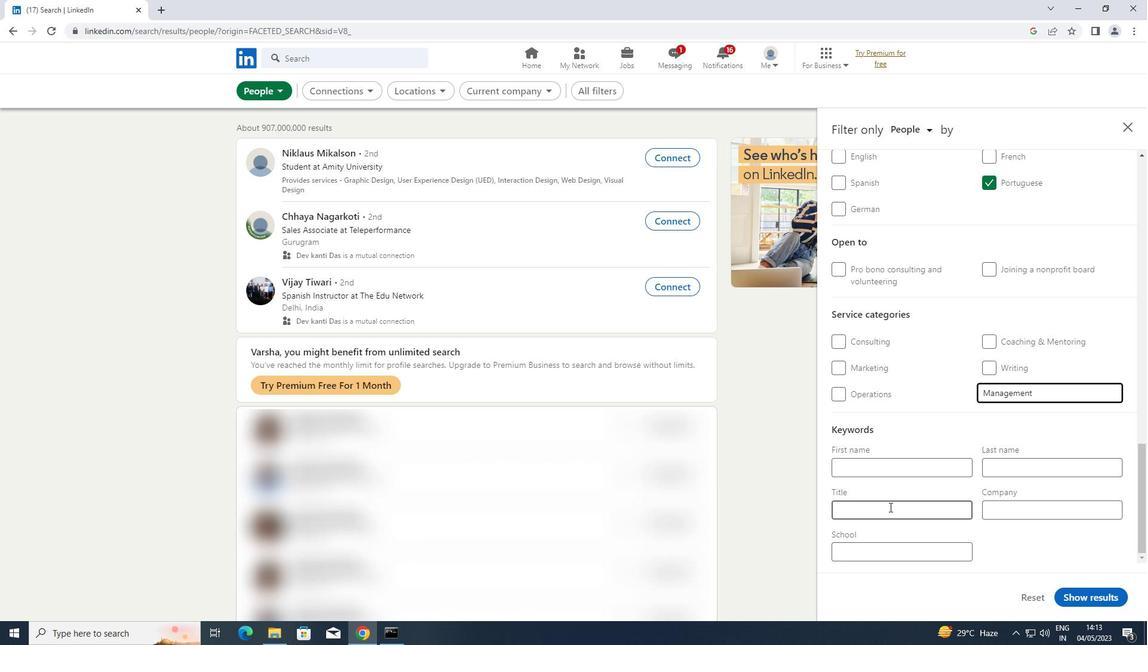 
Action: Key pressed <Key.shift>MUSICIAN
Screenshot: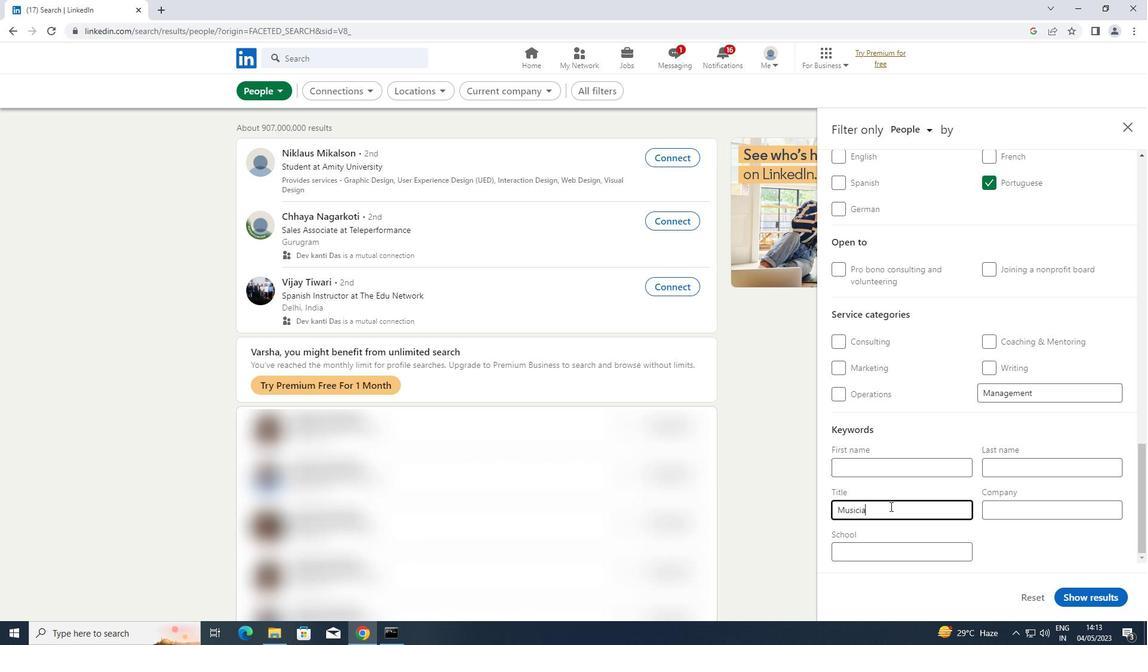 
Action: Mouse moved to (1107, 593)
Screenshot: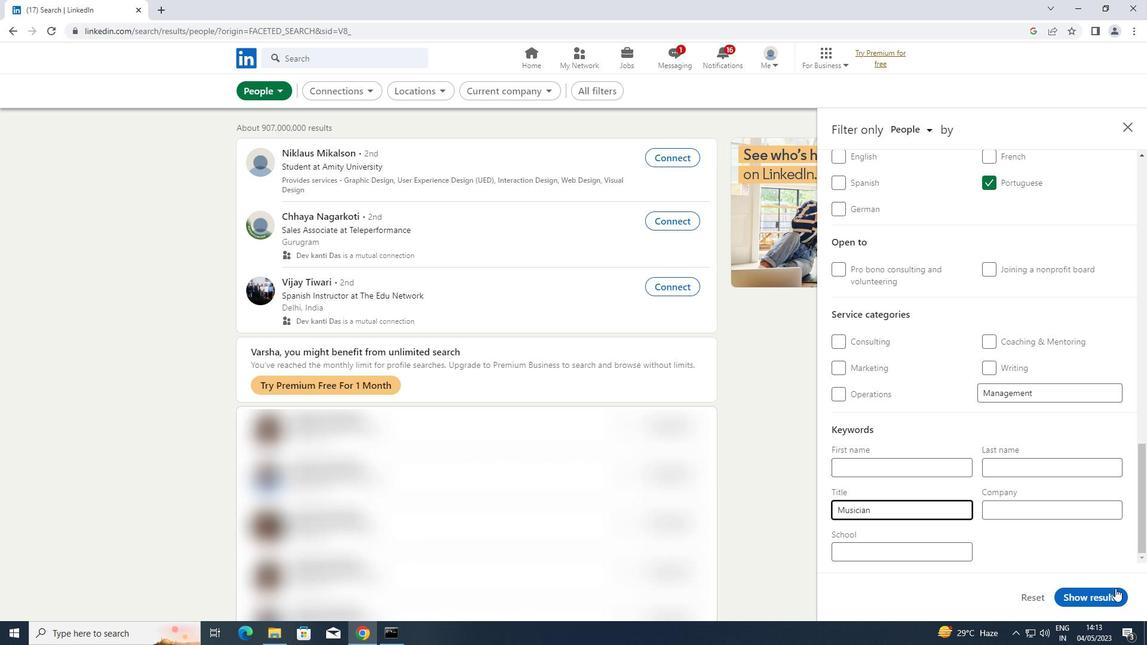 
Action: Mouse pressed left at (1107, 593)
Screenshot: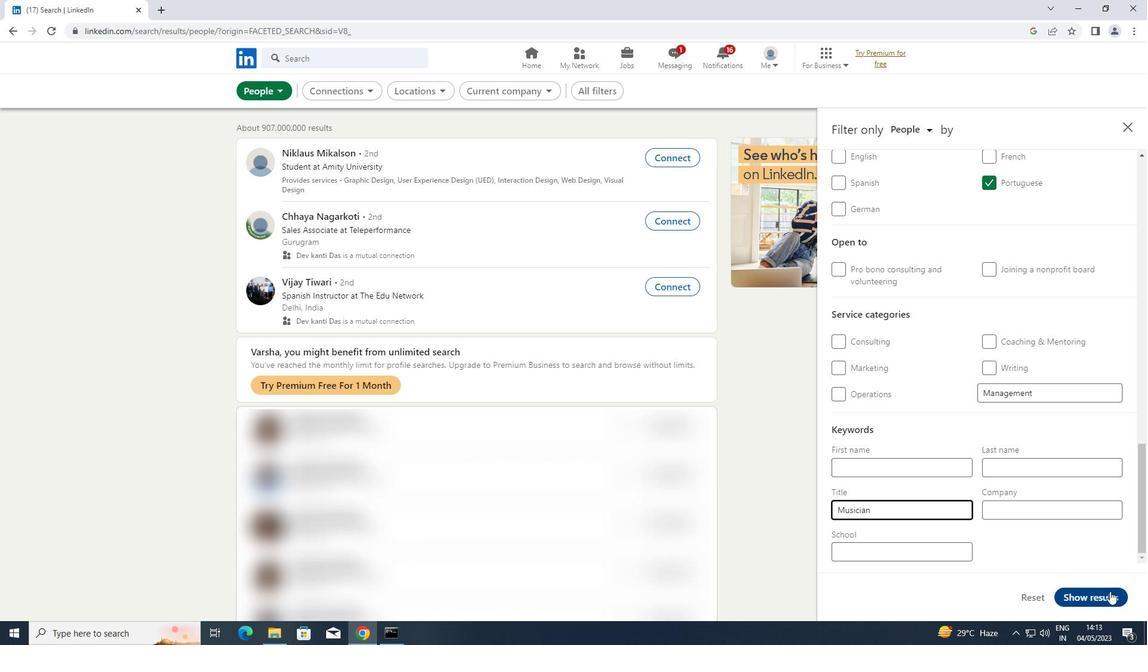 
